 Task: Play an audio file in VLC and adjust the audio speed to 1.2x for slightly faster playback.
Action: Mouse moved to (94, 10)
Screenshot: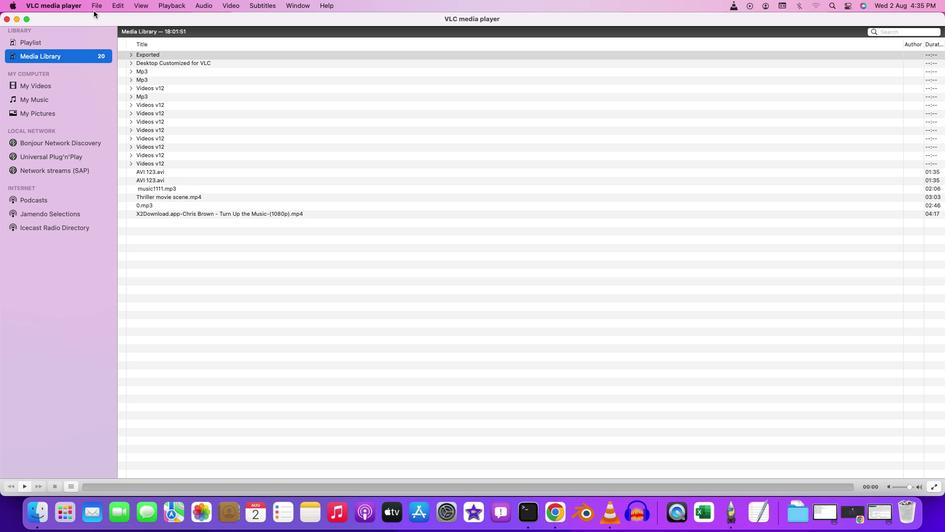
Action: Mouse pressed left at (94, 10)
Screenshot: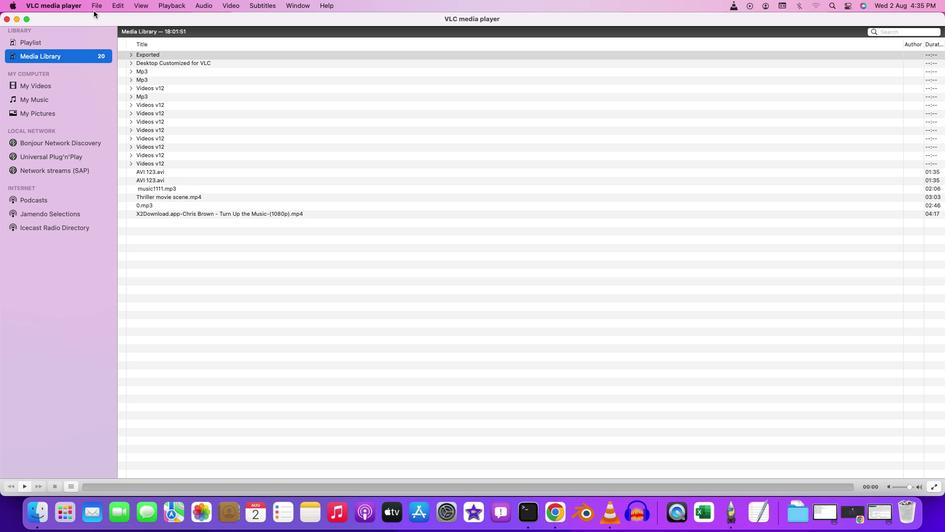 
Action: Mouse moved to (99, 15)
Screenshot: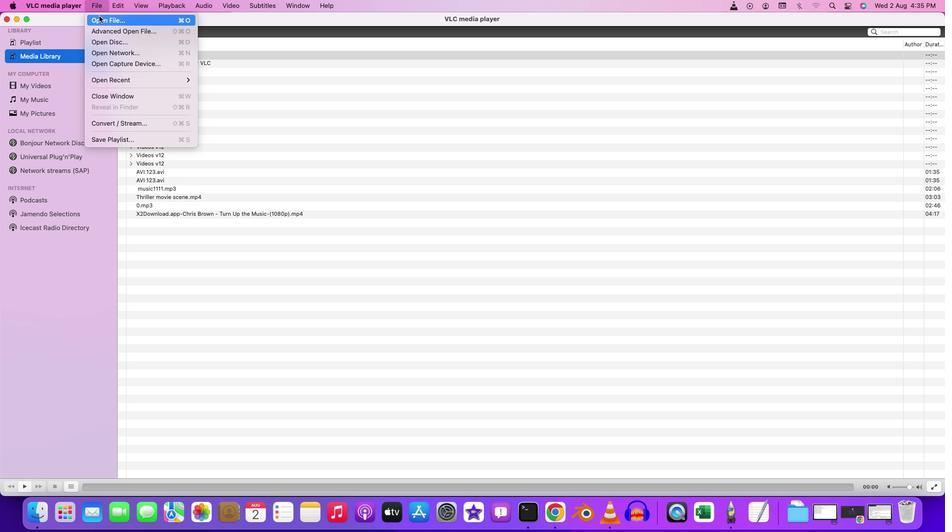 
Action: Mouse pressed left at (99, 15)
Screenshot: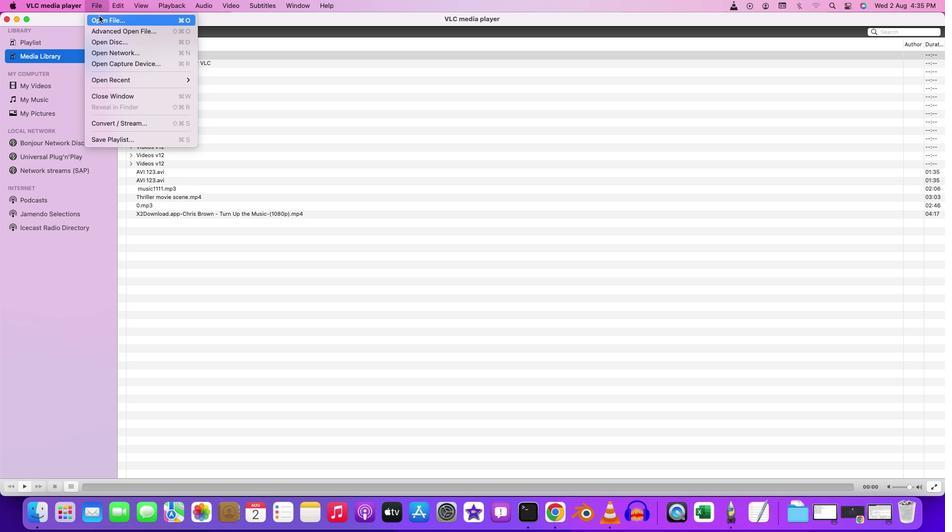 
Action: Mouse moved to (312, 126)
Screenshot: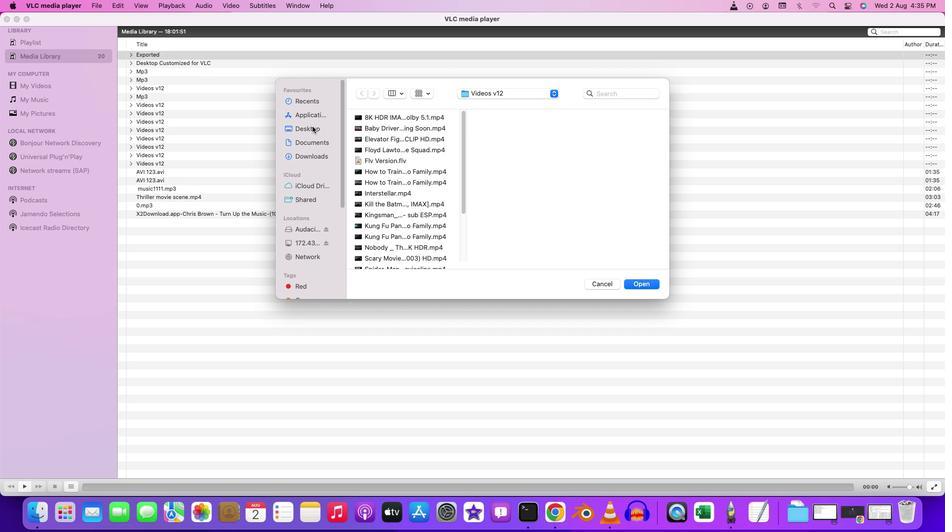 
Action: Mouse pressed left at (312, 126)
Screenshot: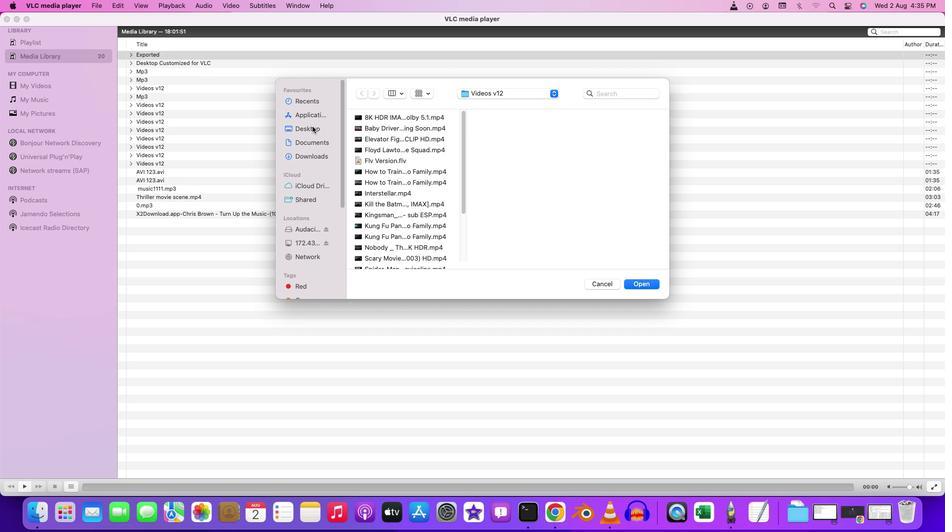 
Action: Mouse moved to (375, 172)
Screenshot: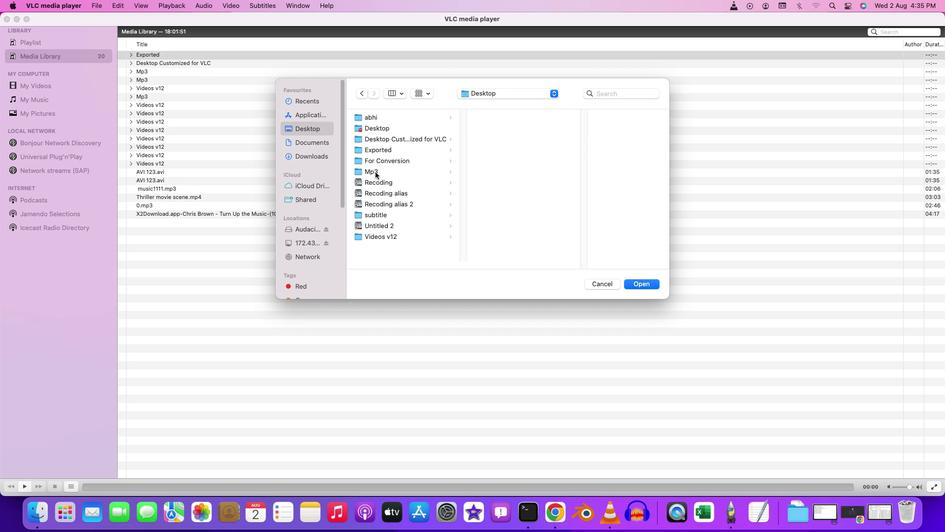 
Action: Mouse pressed left at (375, 172)
Screenshot: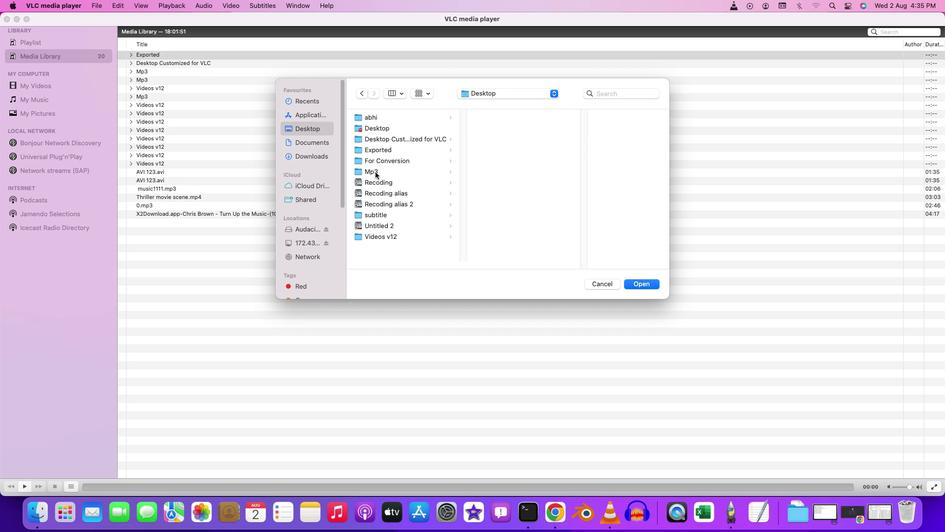 
Action: Mouse pressed left at (375, 172)
Screenshot: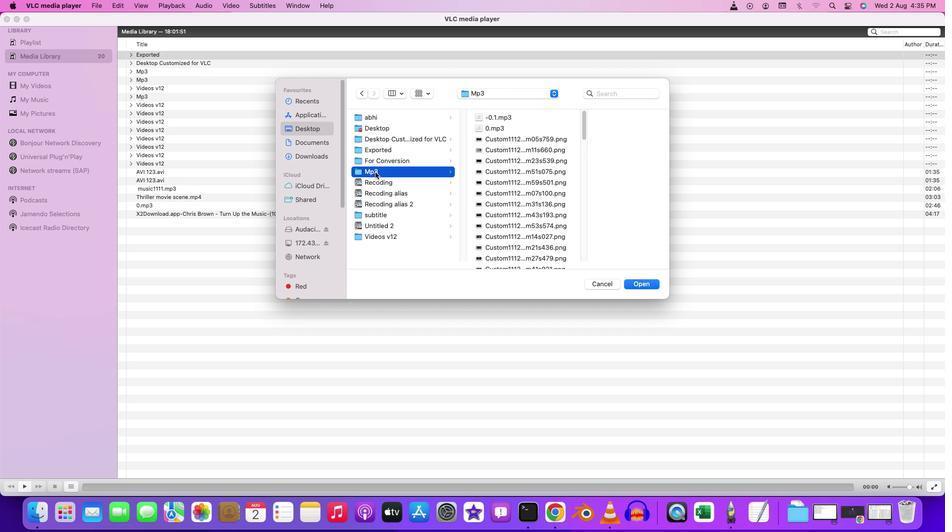 
Action: Mouse moved to (585, 133)
Screenshot: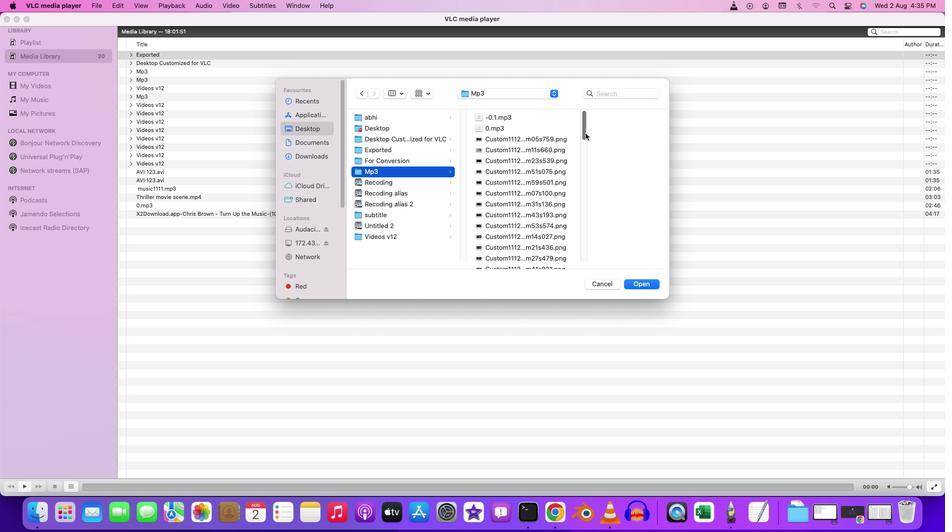 
Action: Mouse pressed left at (585, 133)
Screenshot: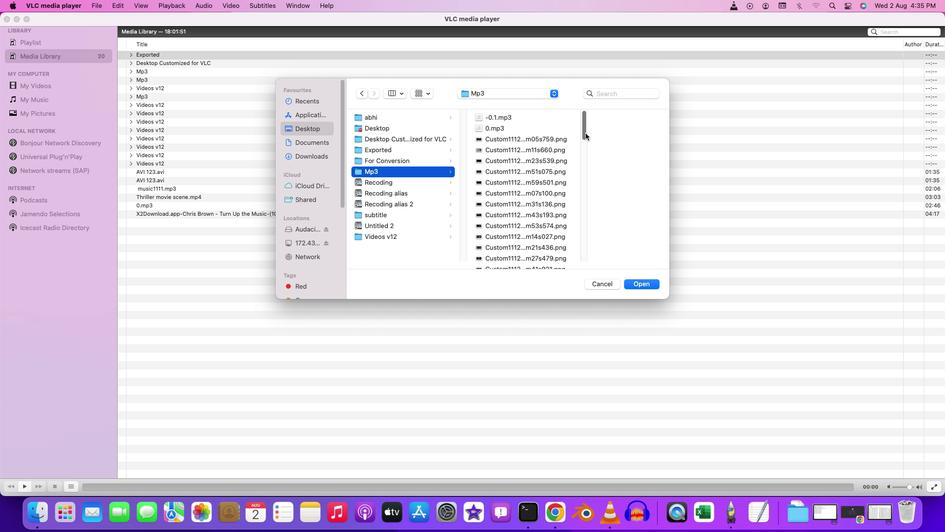 
Action: Mouse moved to (668, 229)
Screenshot: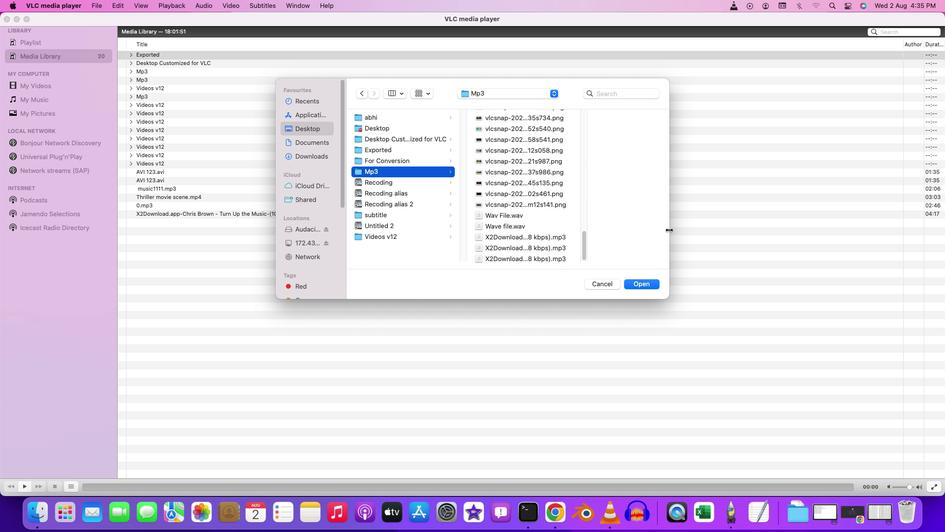 
Action: Mouse pressed left at (668, 229)
Screenshot: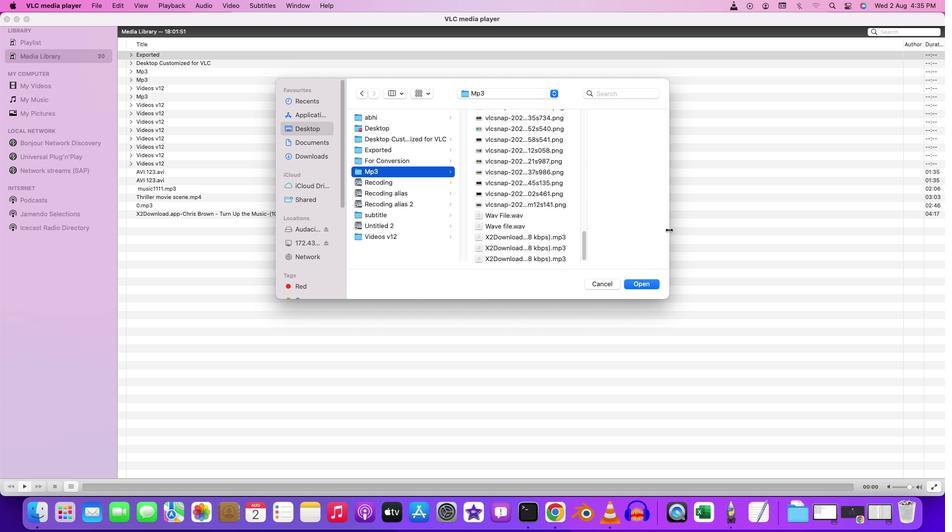 
Action: Mouse moved to (551, 236)
Screenshot: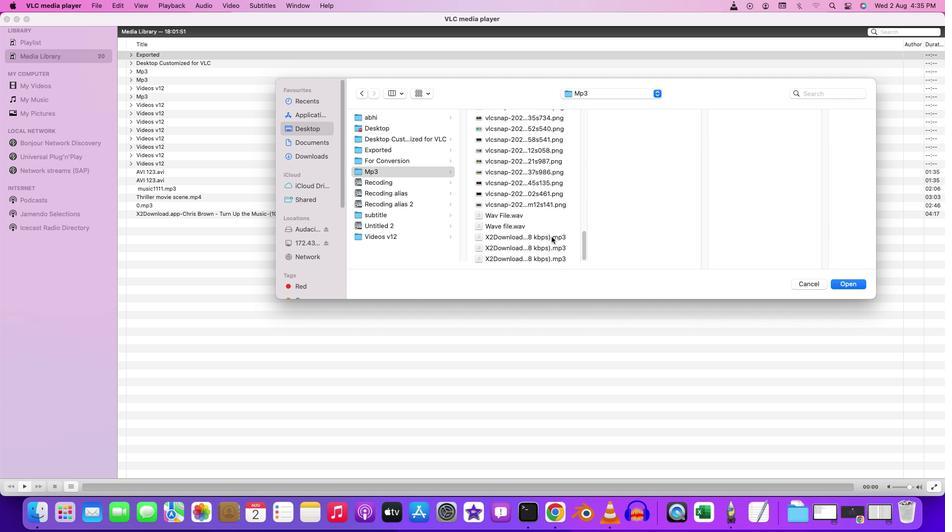 
Action: Mouse pressed left at (551, 236)
Screenshot: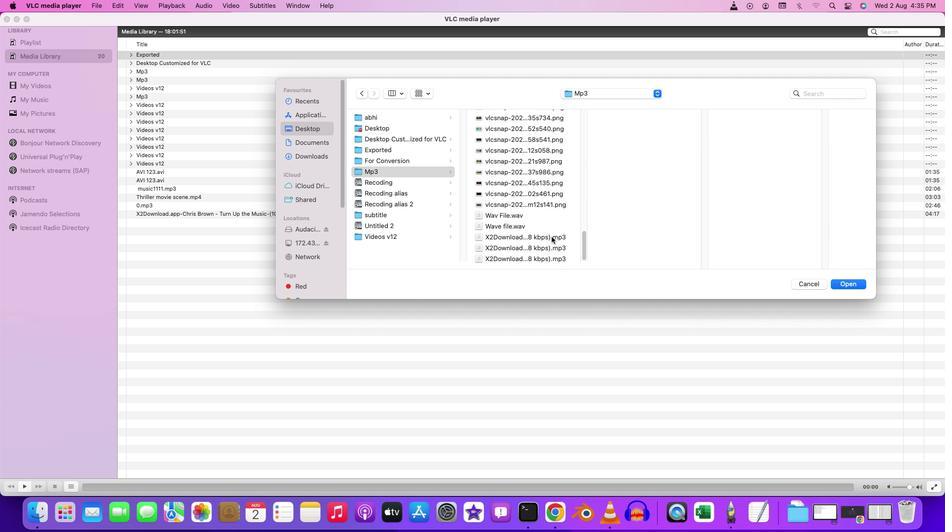 
Action: Mouse moved to (852, 289)
Screenshot: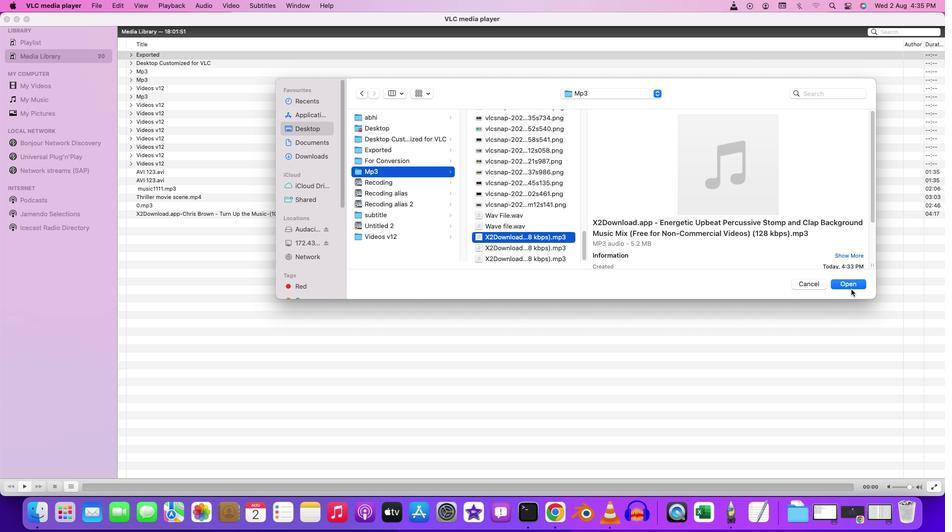 
Action: Mouse pressed left at (852, 289)
Screenshot: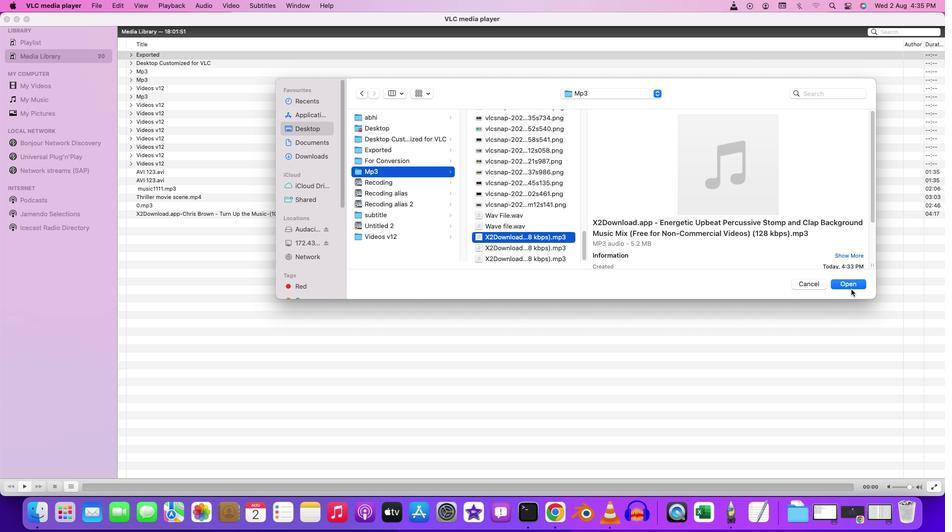 
Action: Mouse moved to (851, 281)
Screenshot: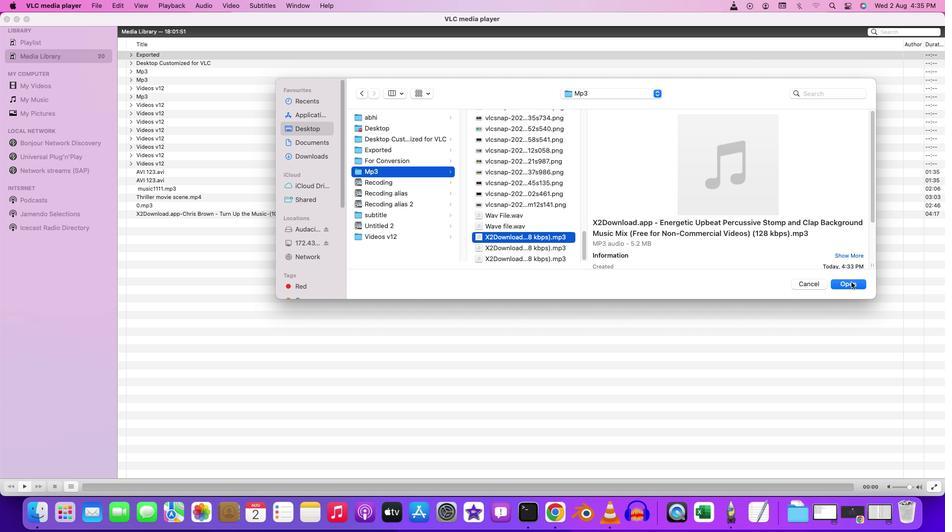 
Action: Mouse pressed left at (851, 281)
Screenshot: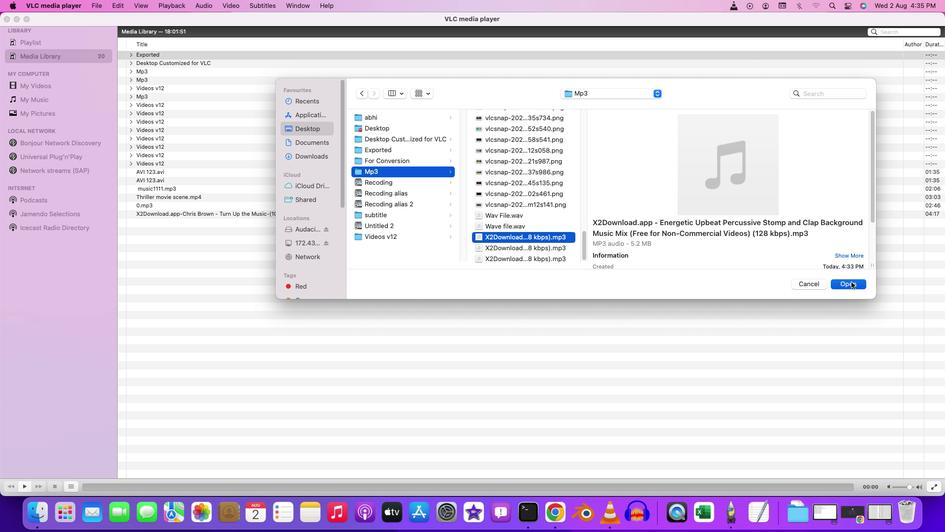 
Action: Mouse moved to (421, 282)
Screenshot: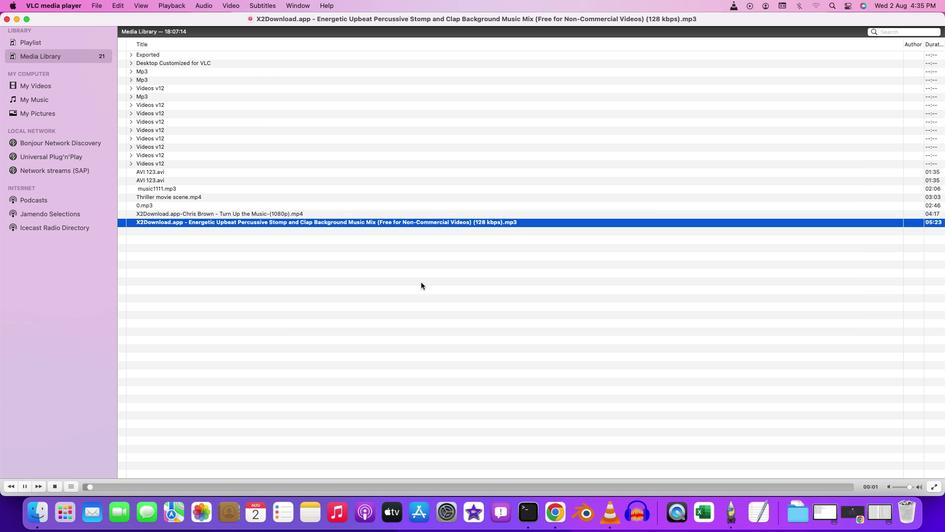 
Action: Mouse pressed left at (421, 282)
Screenshot: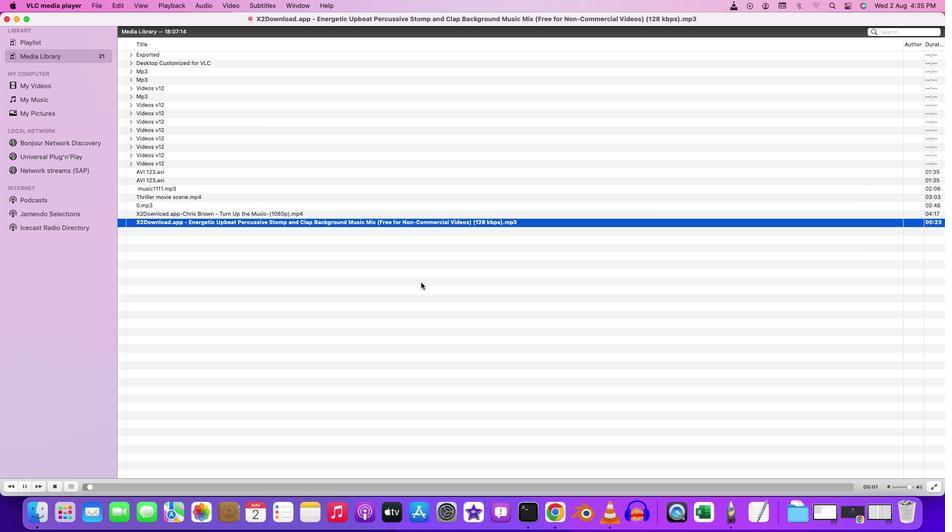
Action: Mouse moved to (325, 223)
Screenshot: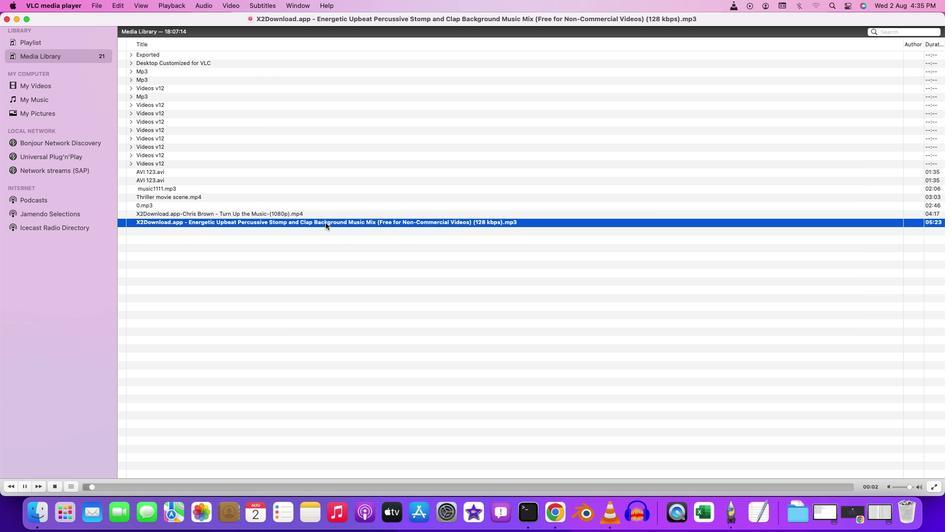 
Action: Mouse pressed left at (325, 223)
Screenshot: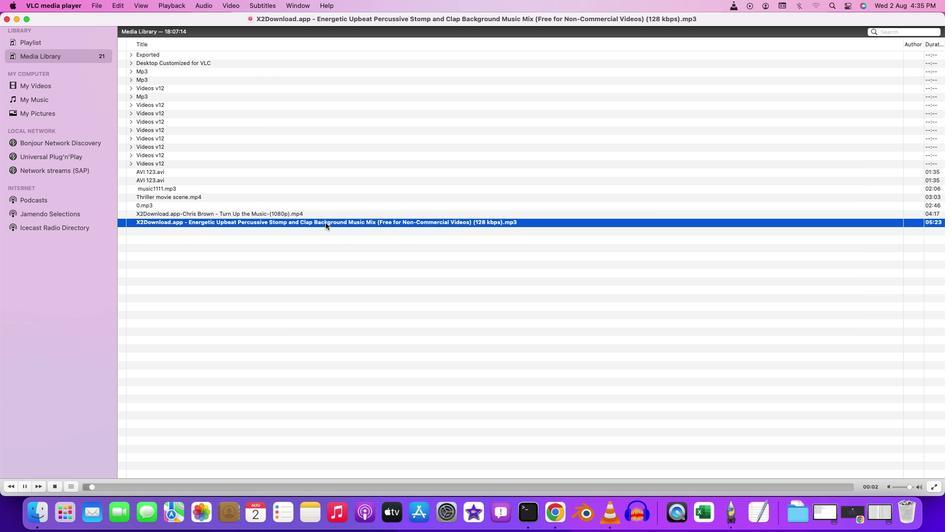 
Action: Mouse pressed left at (325, 223)
Screenshot: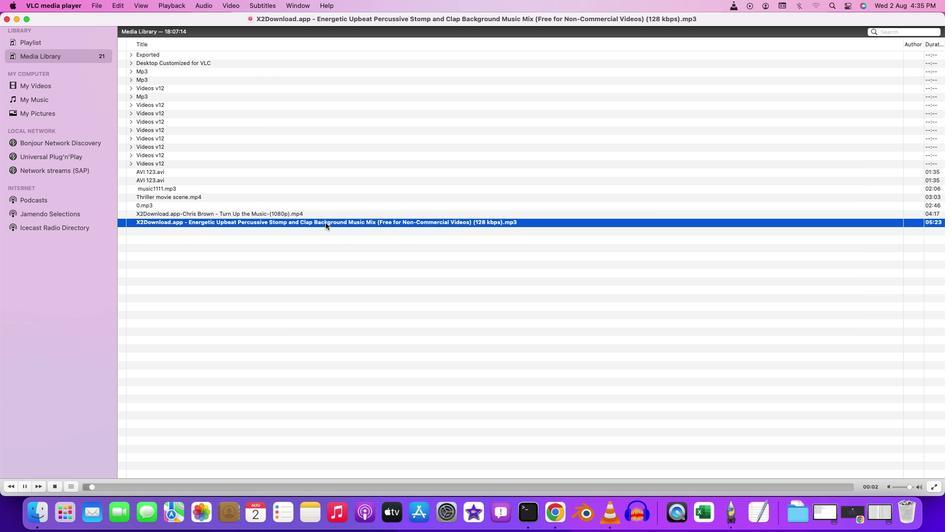 
Action: Mouse moved to (301, 355)
Screenshot: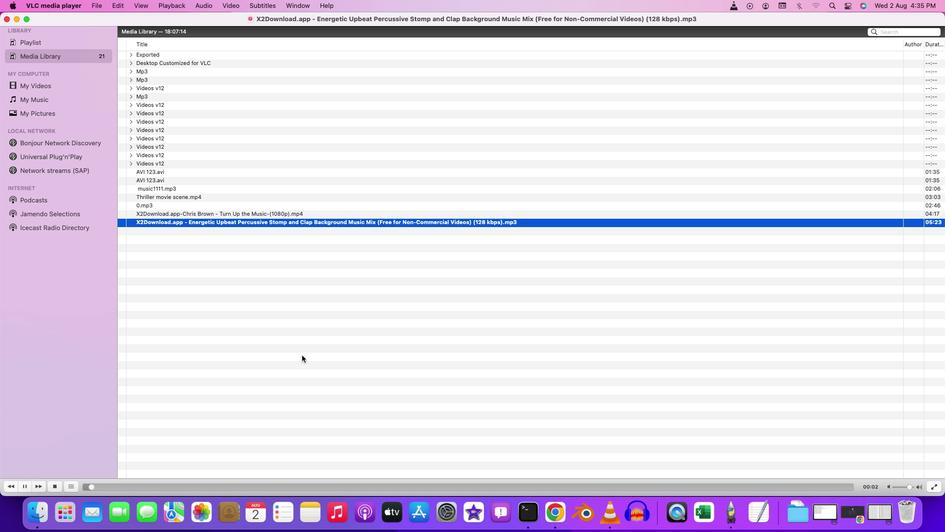 
Action: Mouse pressed left at (301, 355)
Screenshot: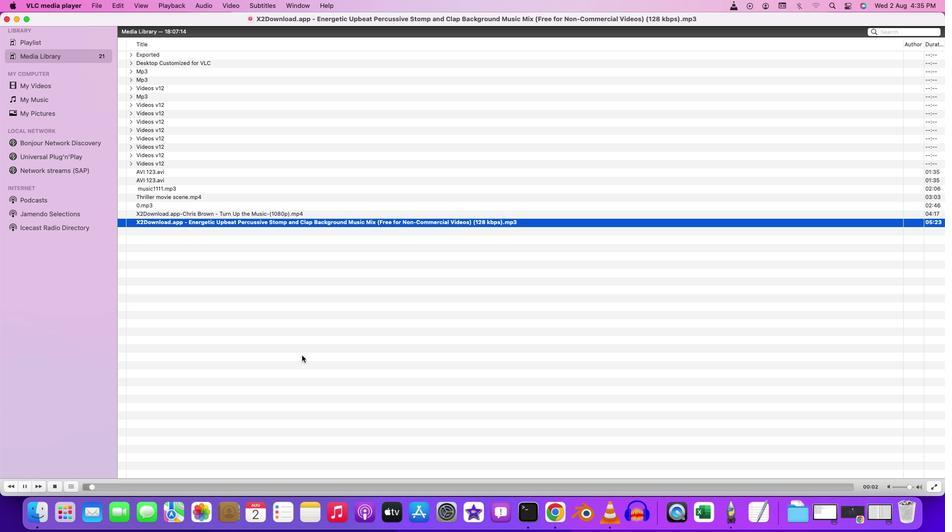 
Action: Mouse moved to (177, 5)
Screenshot: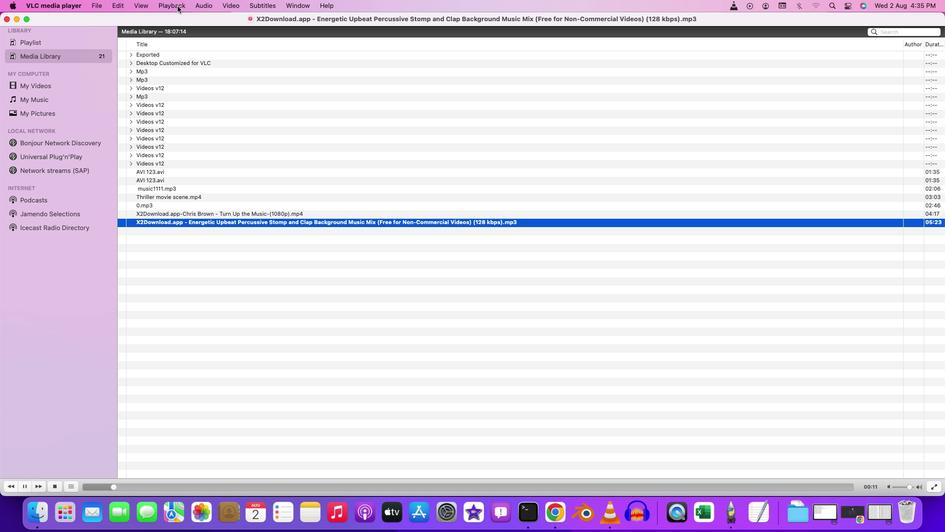 
Action: Mouse pressed left at (177, 5)
Screenshot: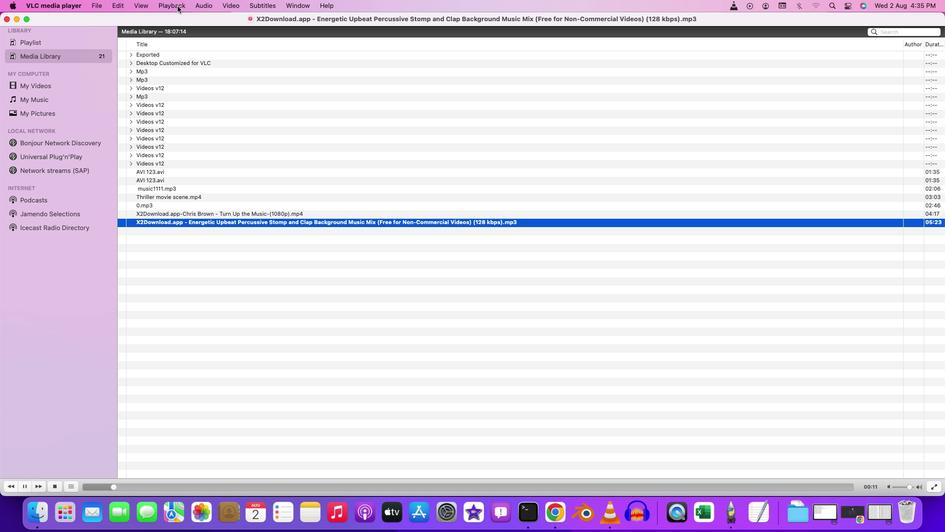 
Action: Mouse moved to (229, 66)
Screenshot: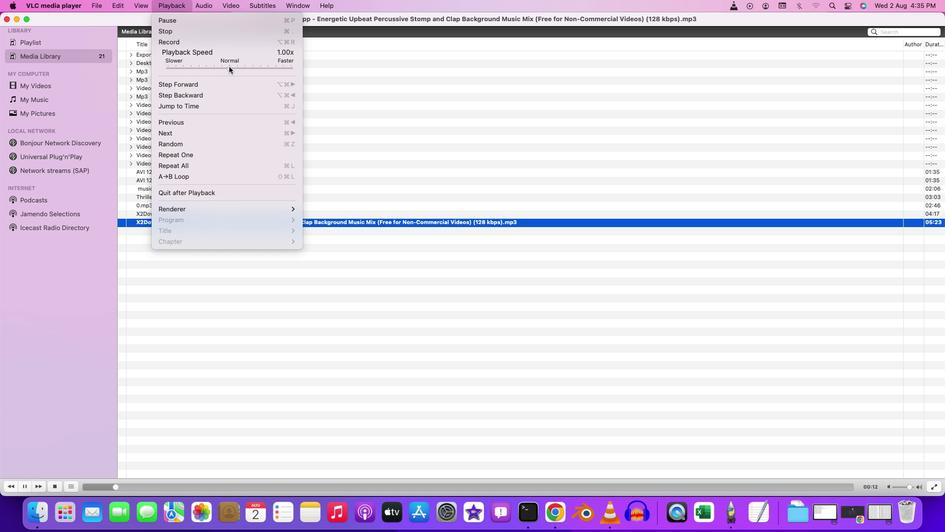 
Action: Mouse pressed left at (229, 66)
Screenshot: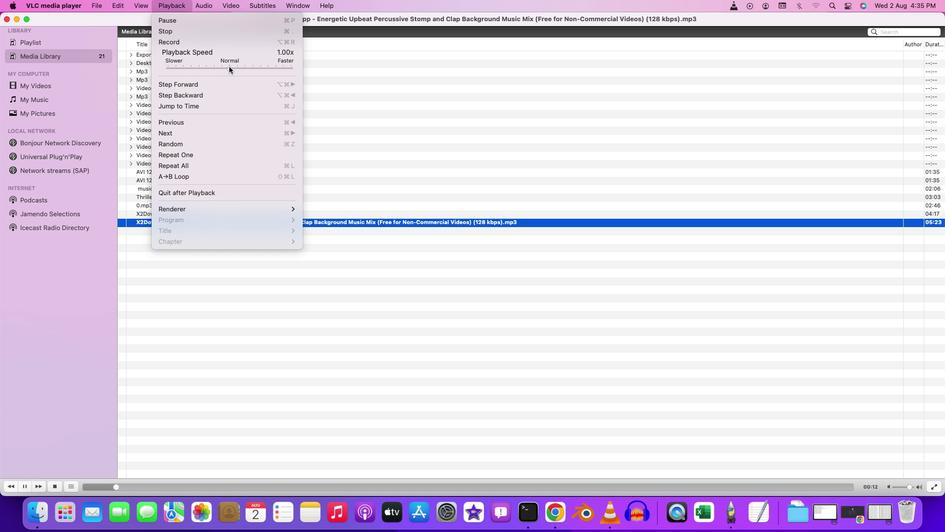 
Action: Mouse moved to (459, 347)
Screenshot: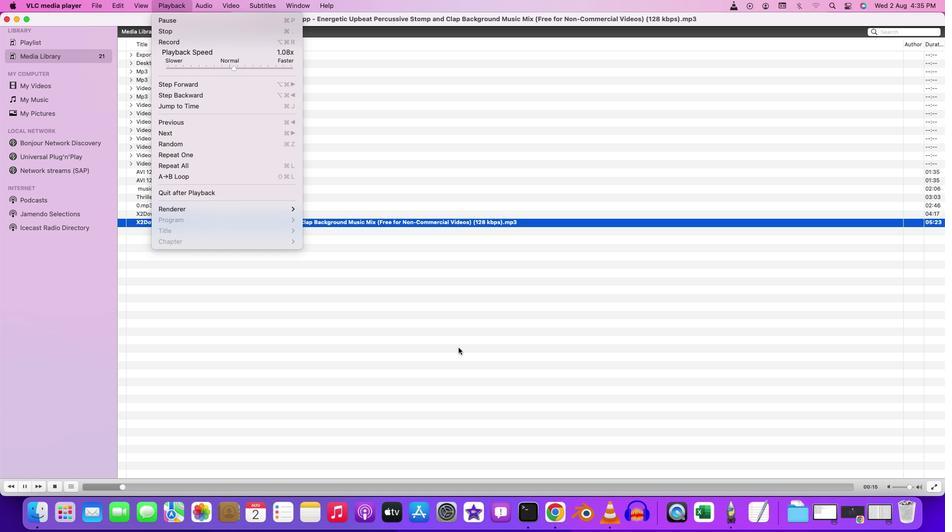 
Action: Mouse pressed left at (459, 347)
Screenshot: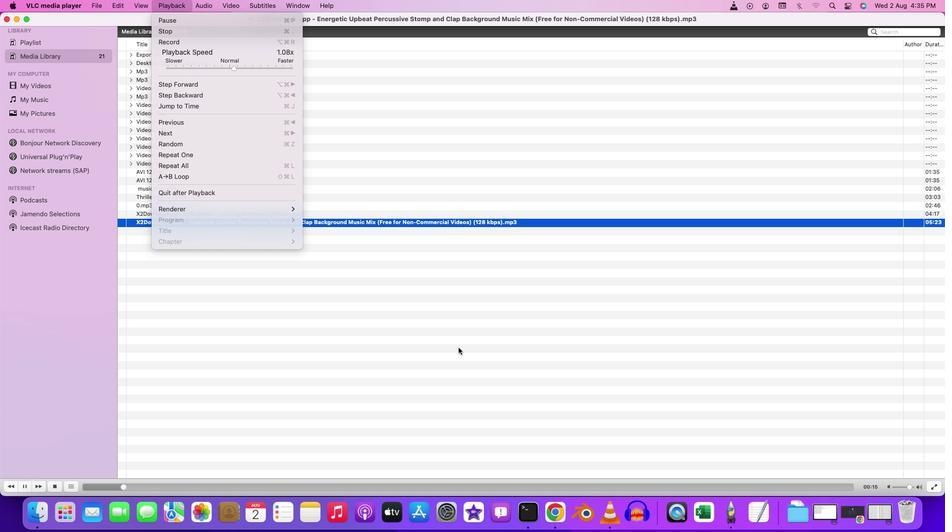 
Action: Mouse moved to (164, 4)
Screenshot: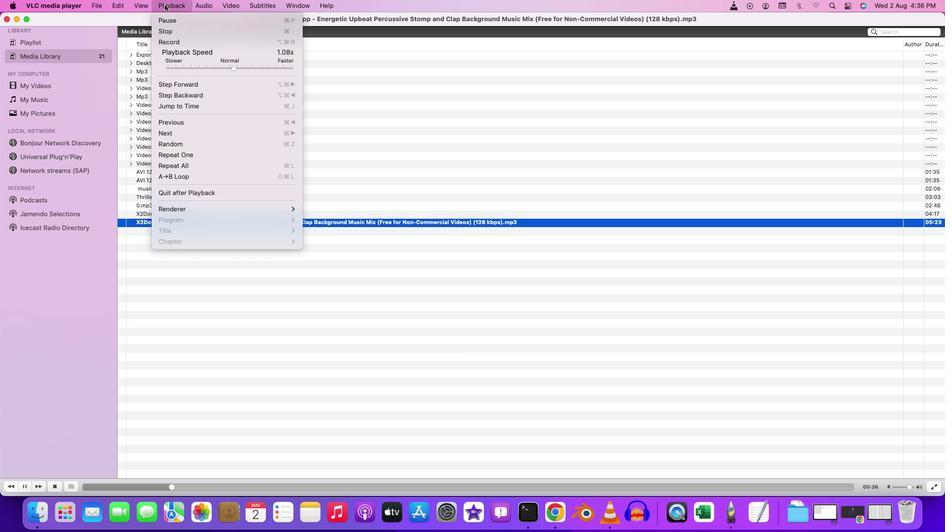 
Action: Mouse pressed left at (164, 4)
Screenshot: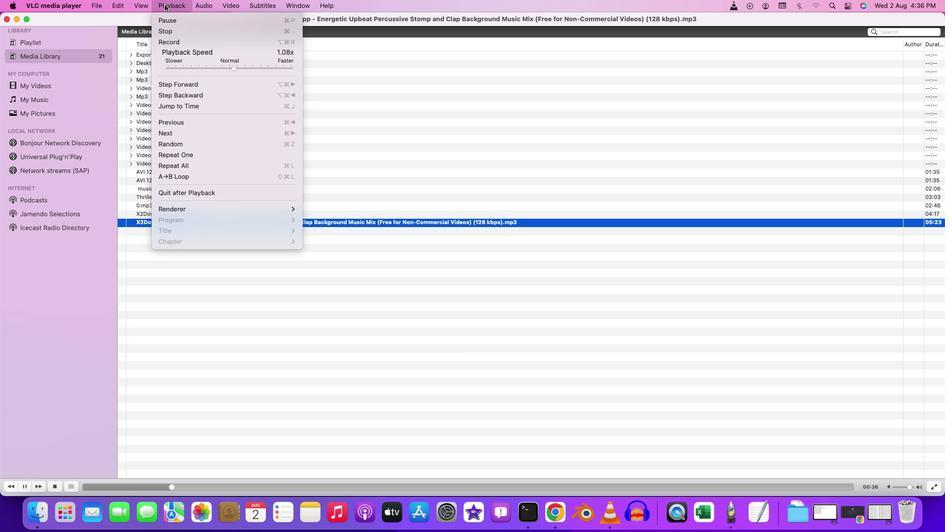 
Action: Mouse moved to (235, 68)
Screenshot: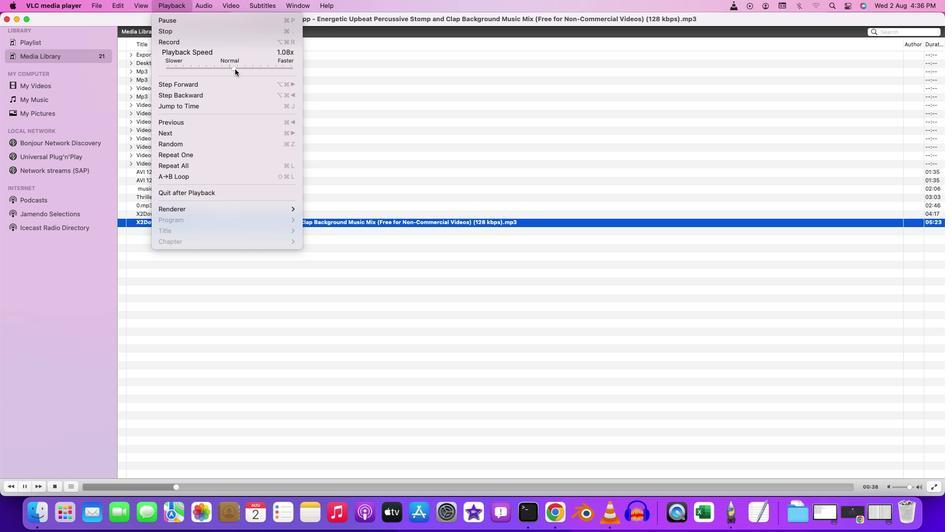 
Action: Mouse pressed left at (235, 68)
Screenshot: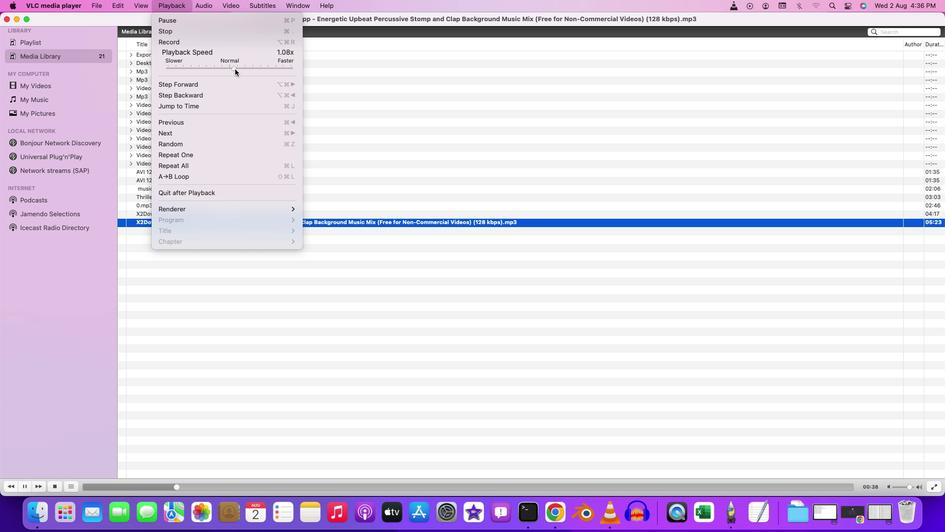 
Action: Mouse moved to (239, 66)
Screenshot: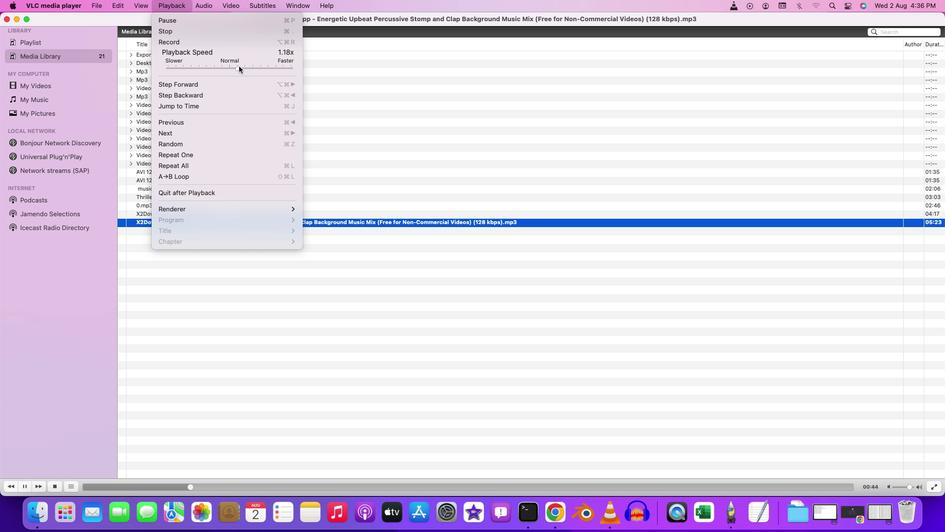 
Action: Mouse pressed left at (239, 66)
Screenshot: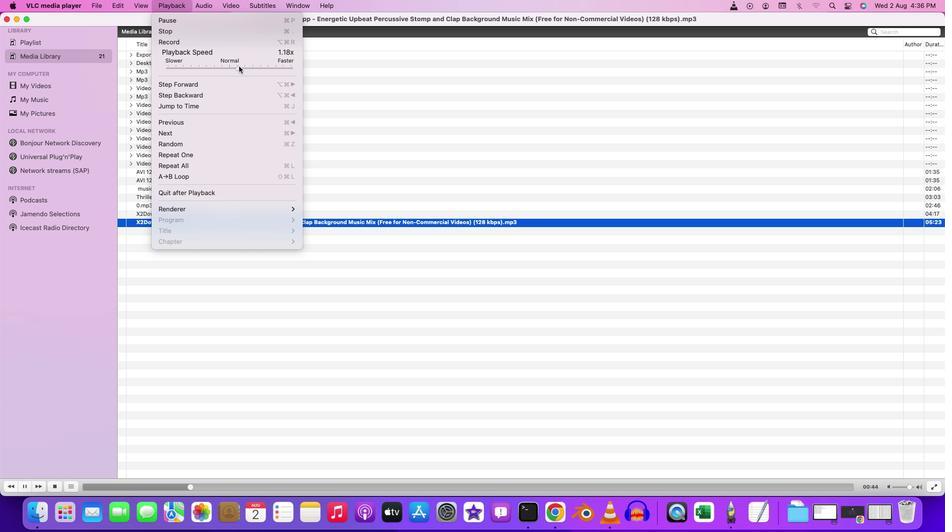 
Action: Mouse moved to (240, 66)
Screenshot: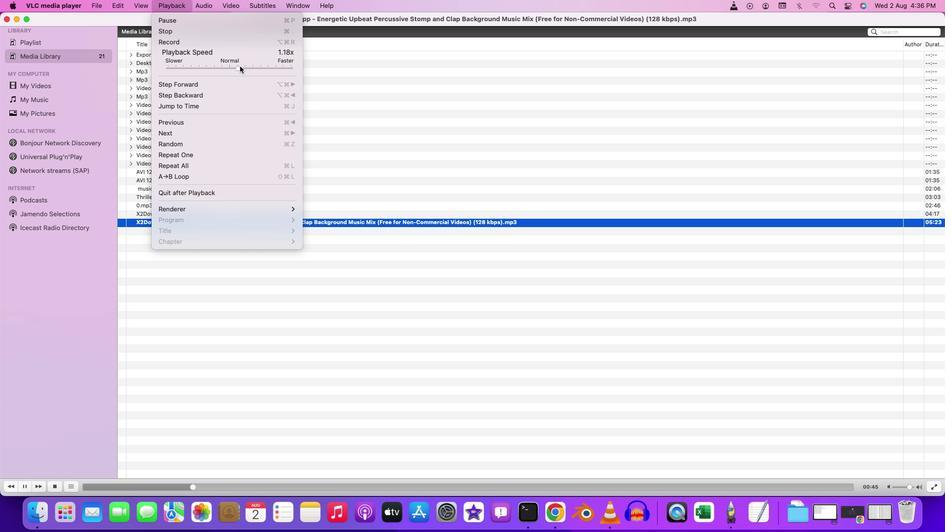 
Action: Mouse pressed left at (240, 66)
Screenshot: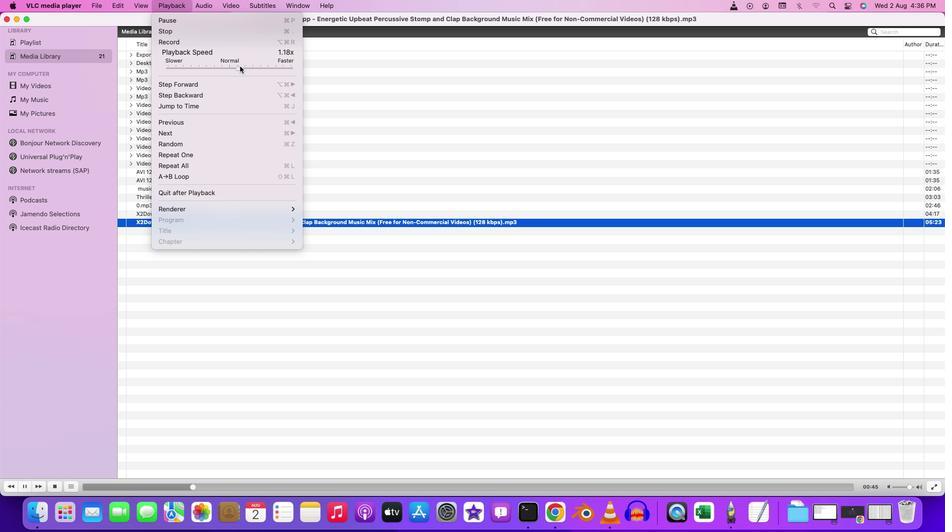 
Action: Mouse pressed left at (240, 66)
Screenshot: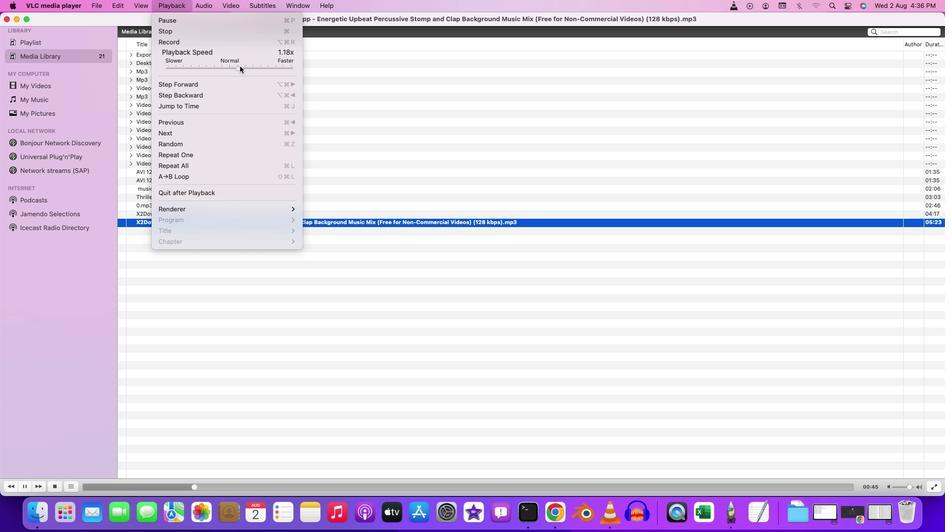 
Action: Mouse moved to (281, 57)
Screenshot: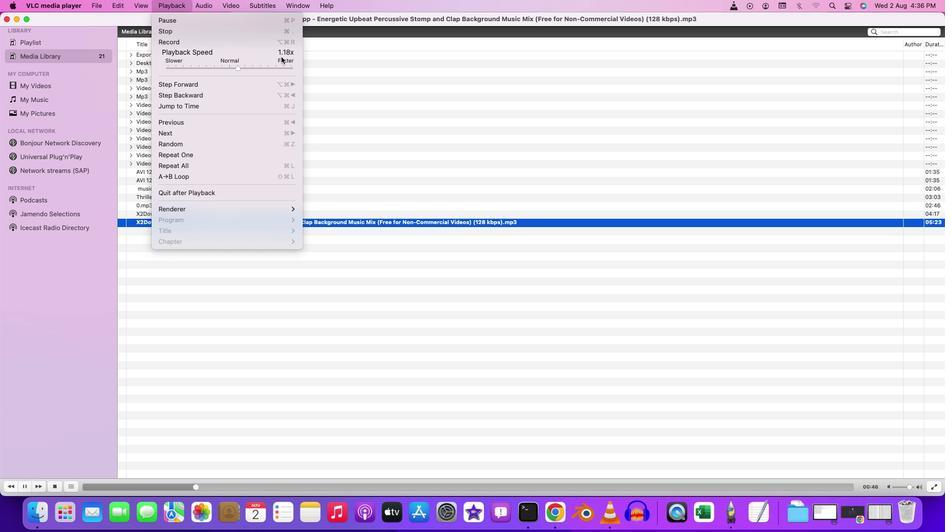 
Action: Mouse pressed left at (281, 57)
Screenshot: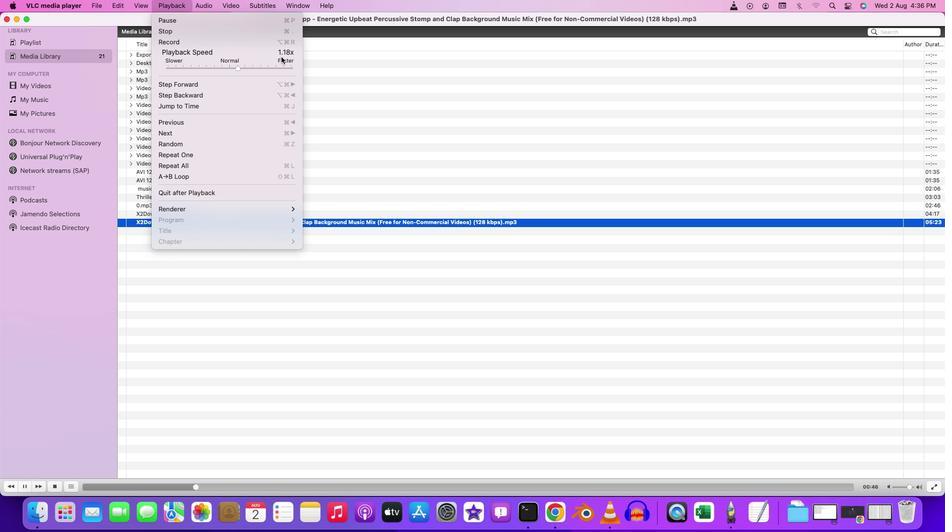 
Action: Mouse moved to (285, 52)
Screenshot: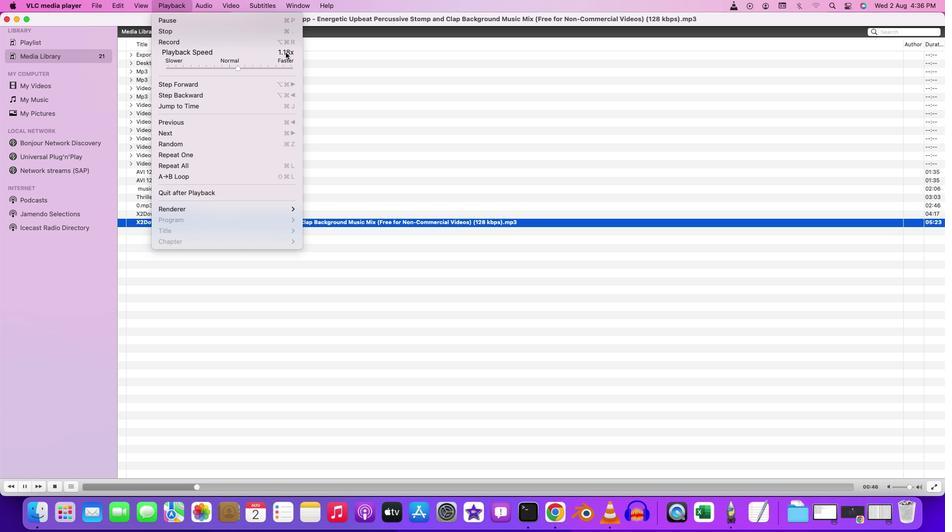 
Action: Mouse pressed left at (285, 52)
Screenshot: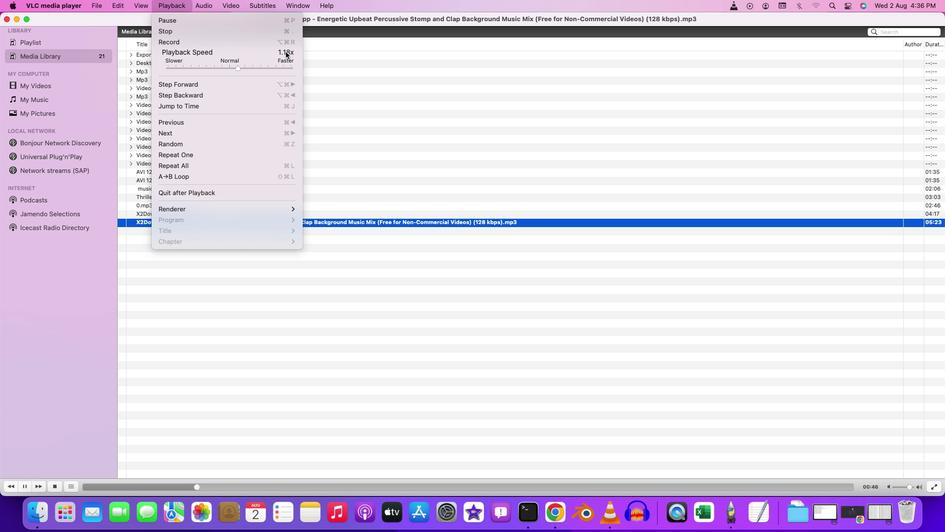 
Action: Mouse moved to (371, 262)
Screenshot: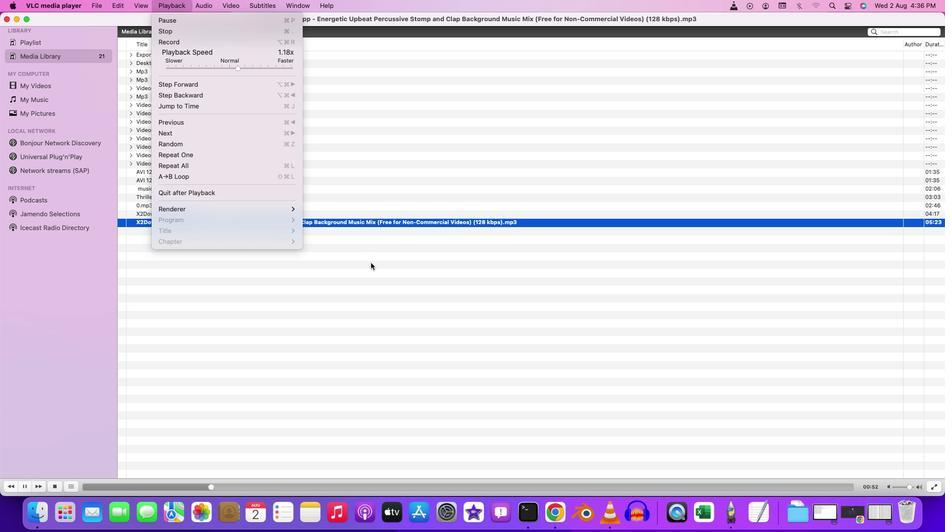 
Action: Mouse pressed left at (371, 262)
Screenshot: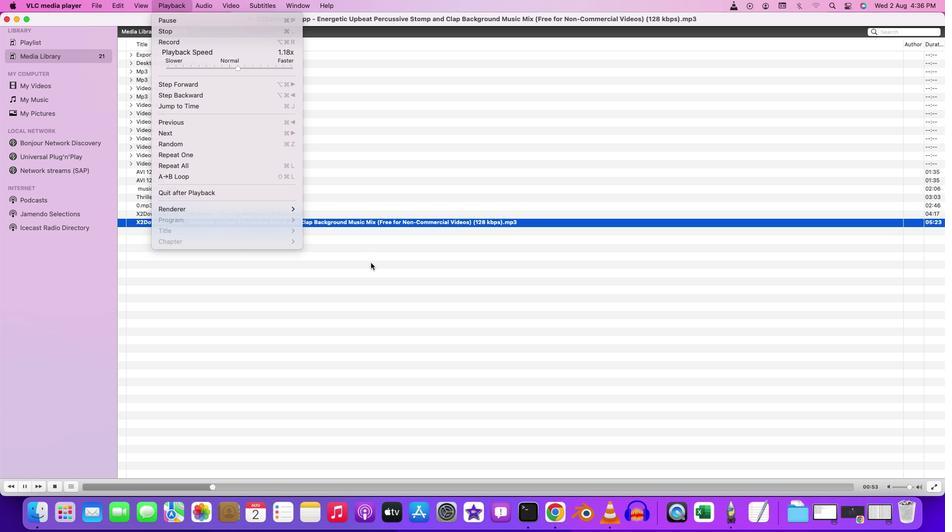 
Action: Mouse moved to (266, 486)
Screenshot: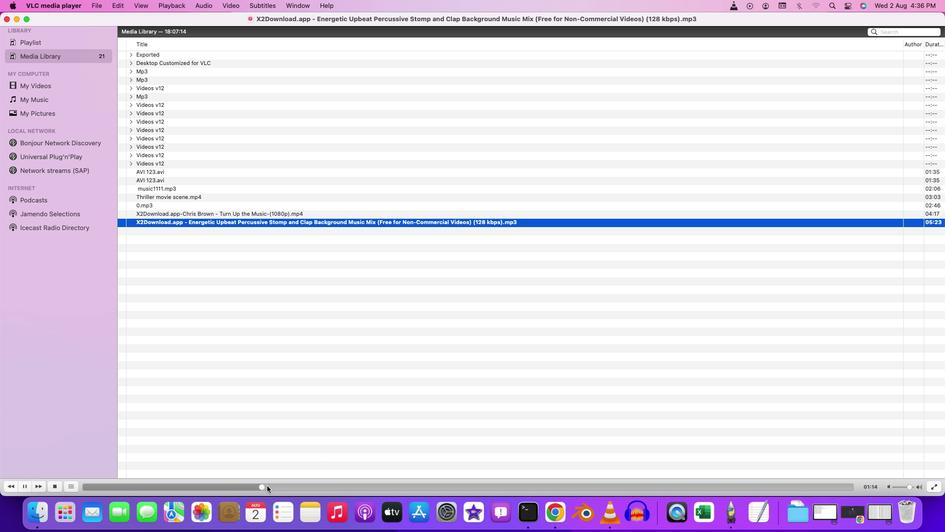 
Action: Mouse pressed left at (266, 486)
Screenshot: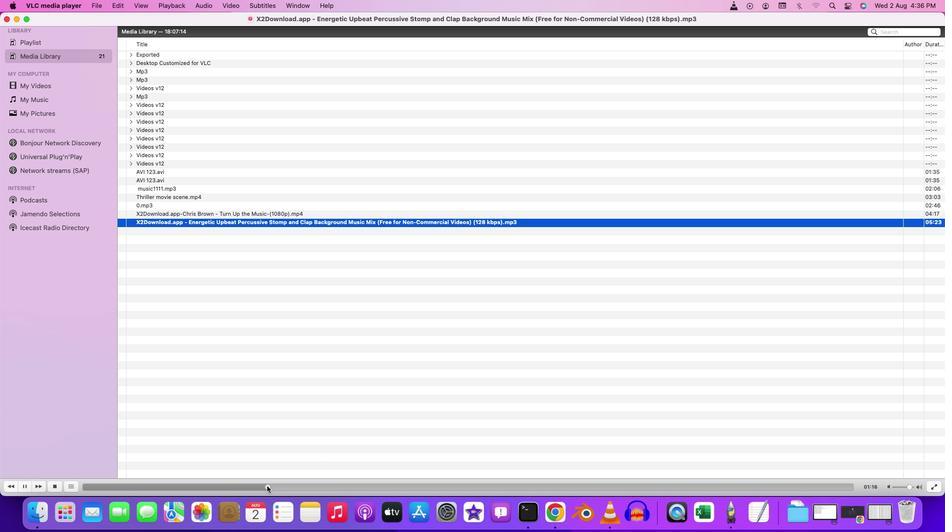 
Action: Mouse moved to (172, 1)
Screenshot: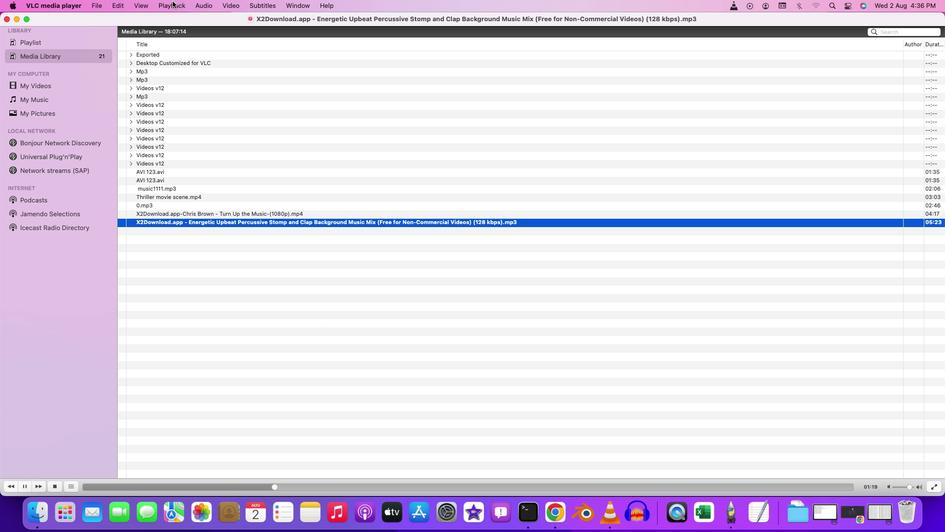 
Action: Mouse pressed left at (172, 1)
Screenshot: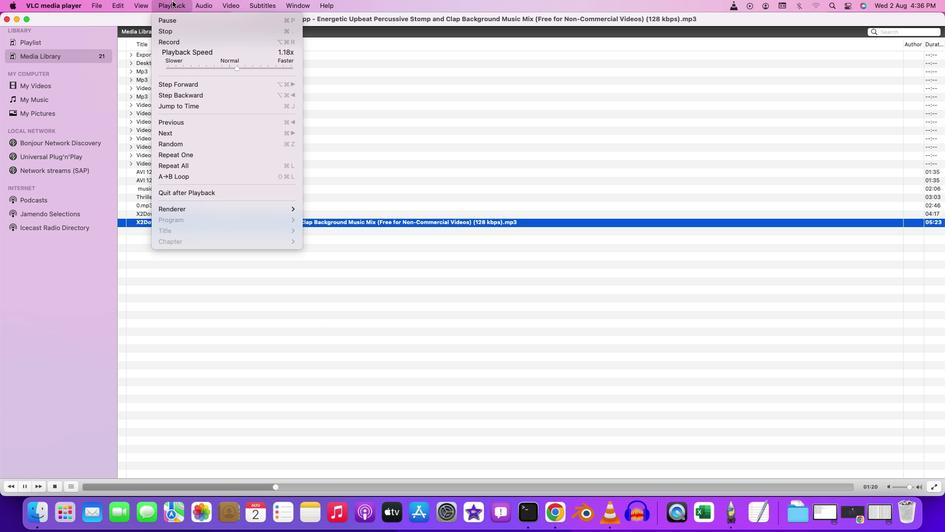 
Action: Mouse moved to (237, 67)
Screenshot: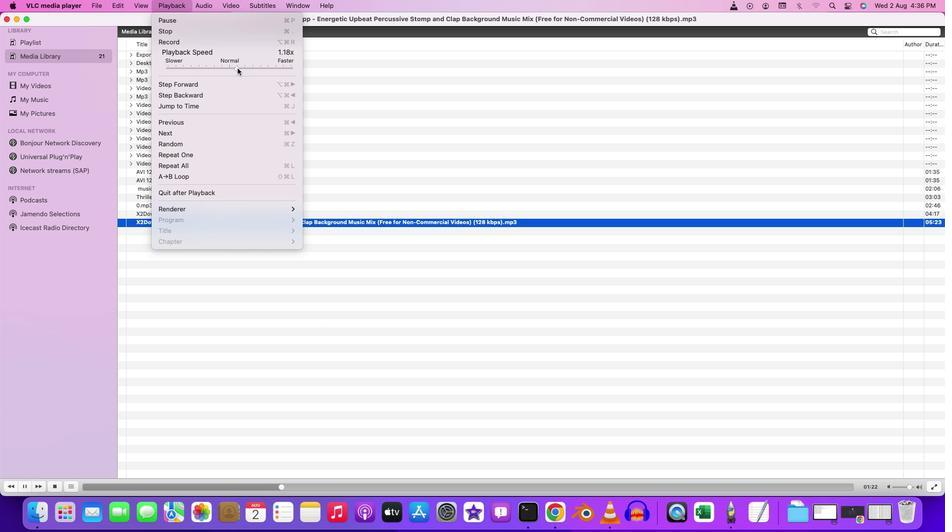 
Action: Mouse pressed left at (237, 67)
Screenshot: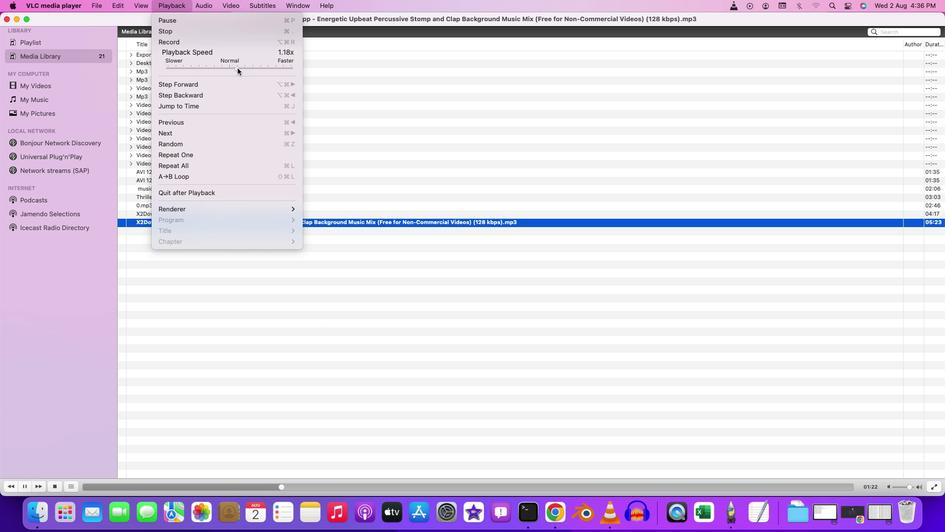 
Action: Mouse moved to (482, 182)
Screenshot: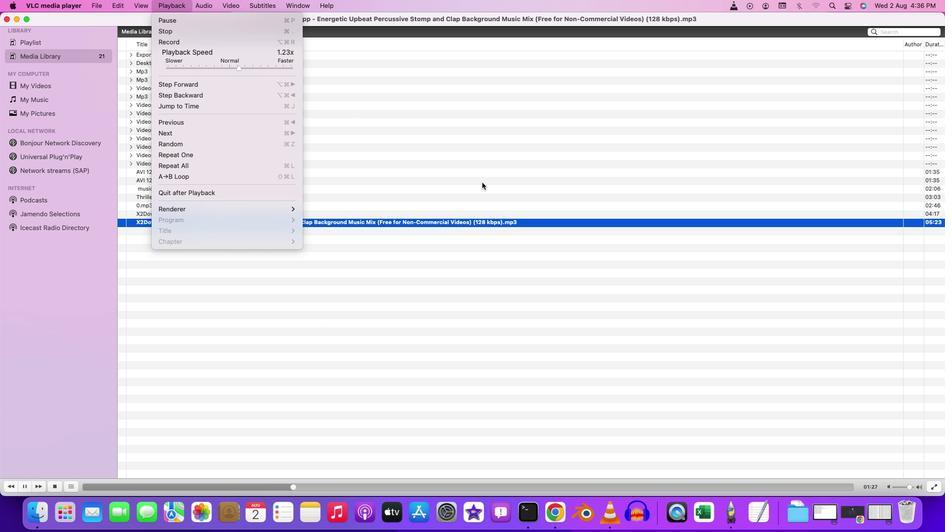 
Action: Mouse pressed left at (482, 182)
Screenshot: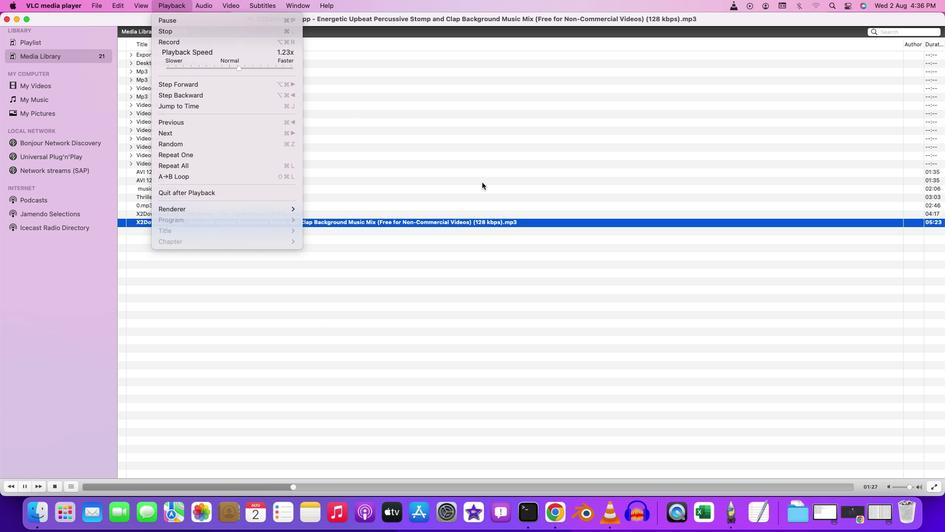 
Action: Mouse moved to (447, 488)
Screenshot: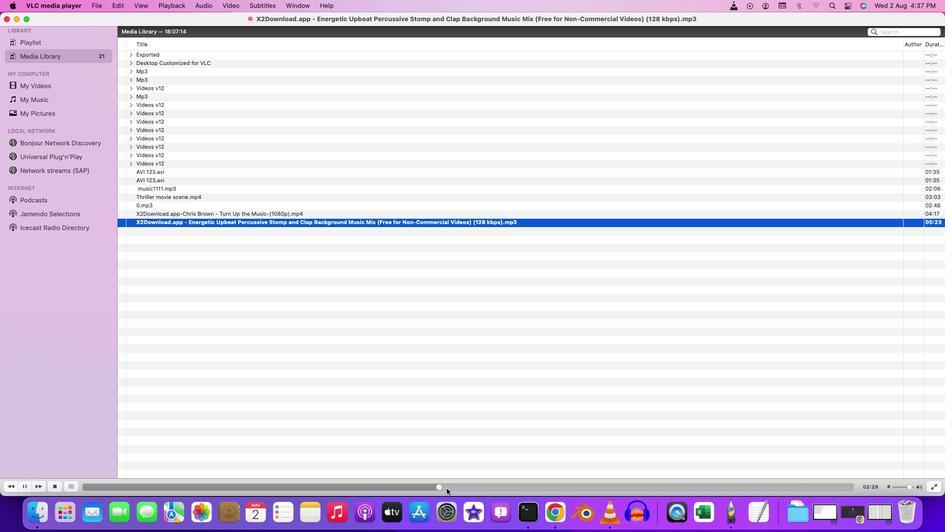 
Action: Mouse pressed left at (447, 488)
Screenshot: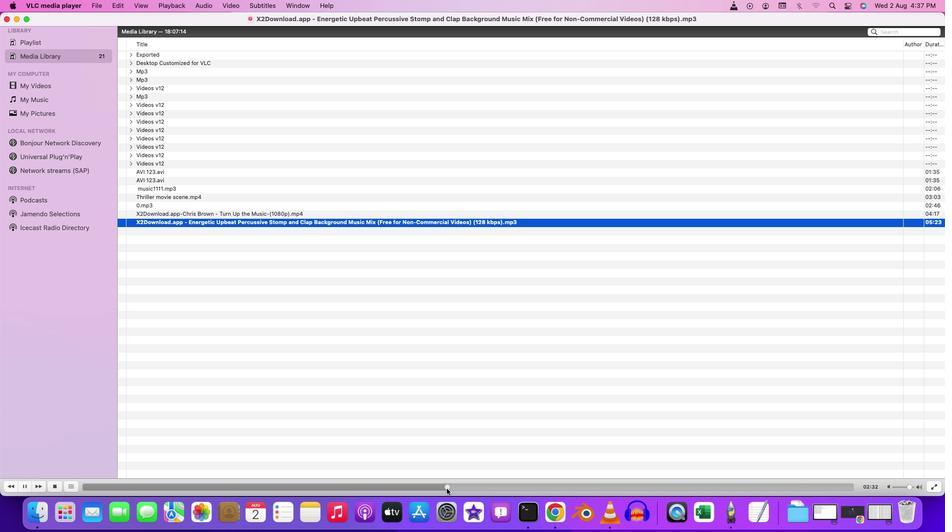 
Action: Mouse moved to (170, 6)
Screenshot: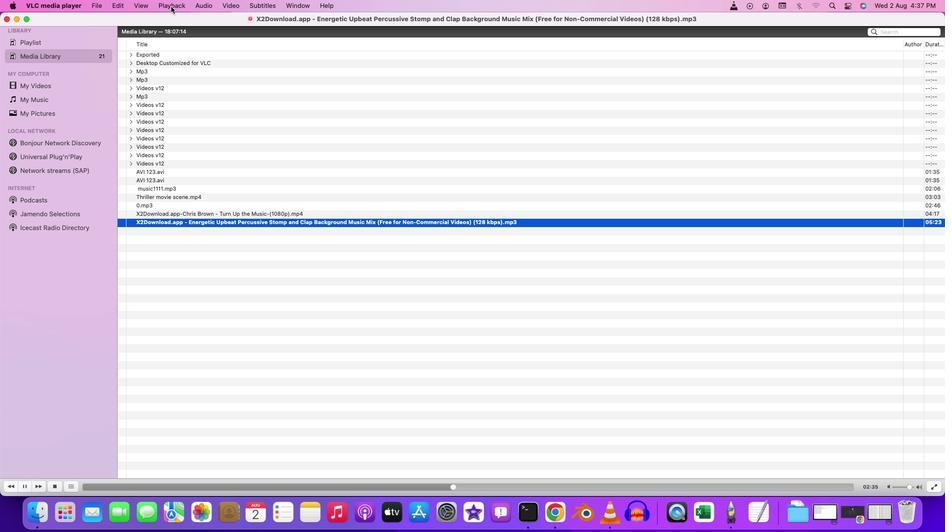 
Action: Mouse pressed left at (170, 6)
Screenshot: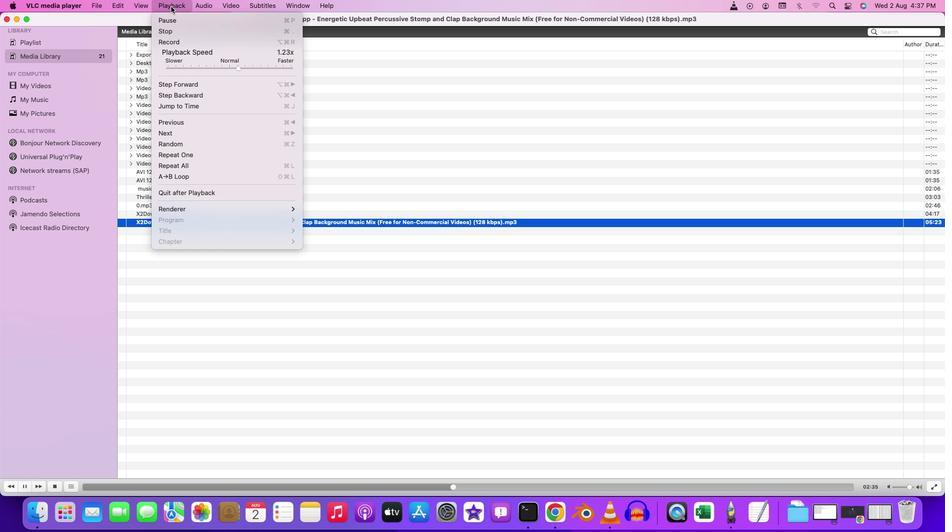 
Action: Mouse moved to (238, 67)
Screenshot: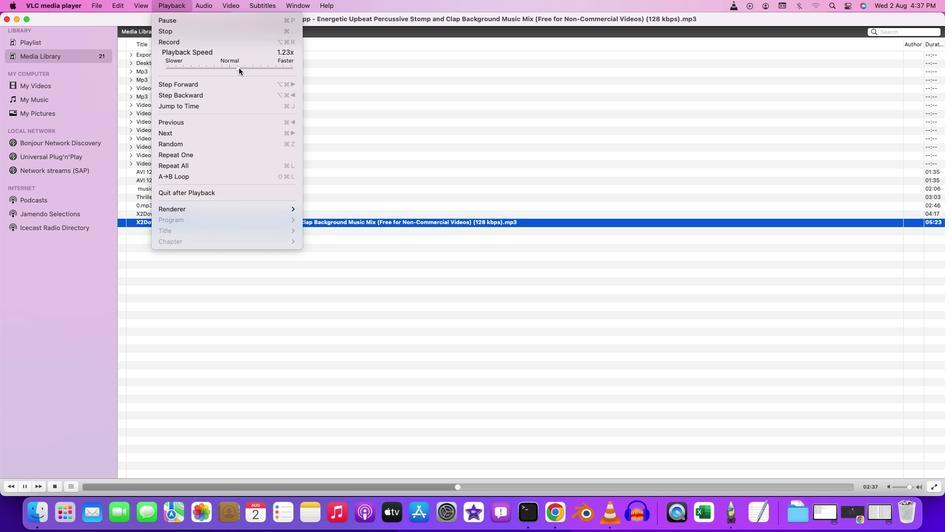 
Action: Mouse pressed left at (238, 67)
Screenshot: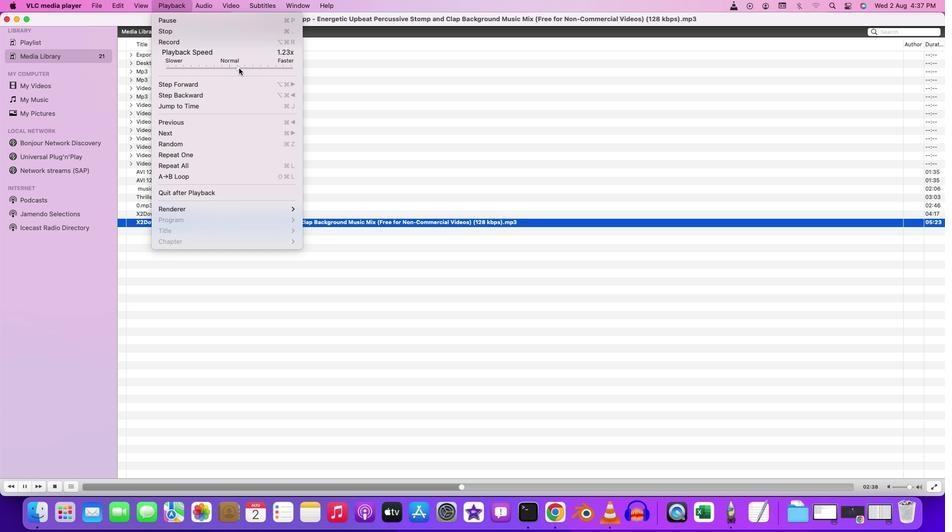 
Action: Mouse moved to (370, 125)
Screenshot: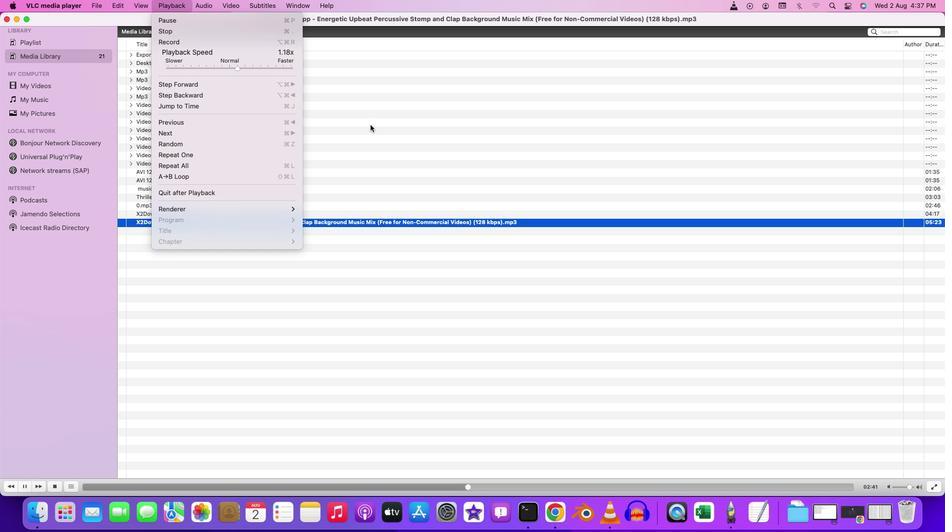 
Action: Mouse pressed left at (370, 125)
Screenshot: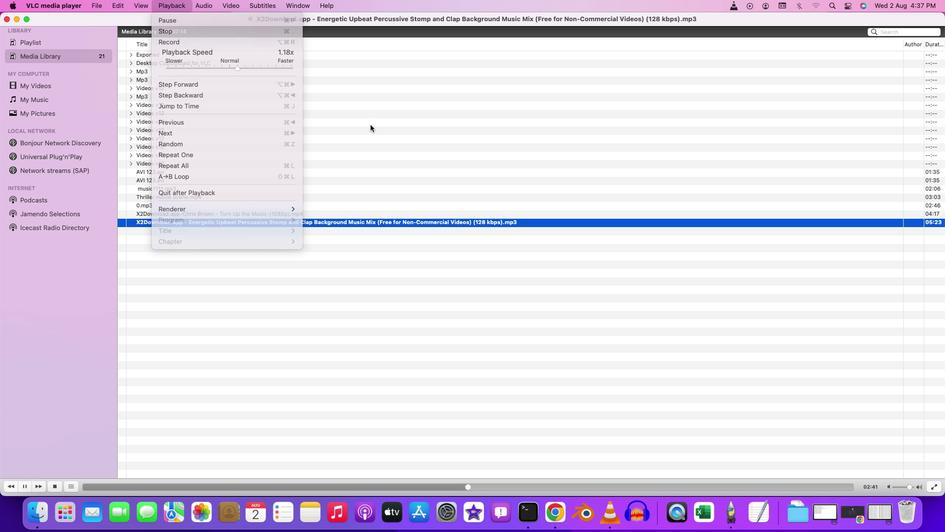 
Action: Mouse moved to (170, 2)
Screenshot: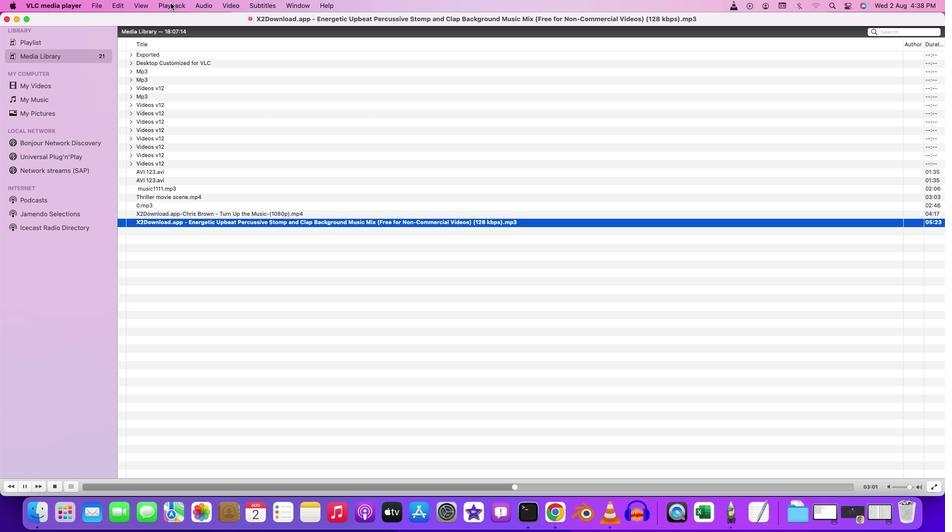 
Action: Mouse pressed left at (170, 2)
Screenshot: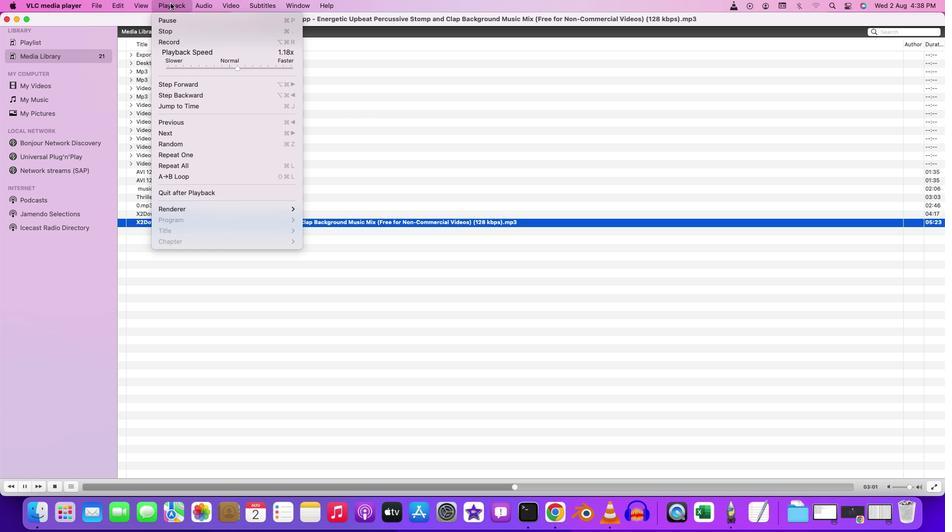 
Action: Mouse moved to (238, 67)
Screenshot: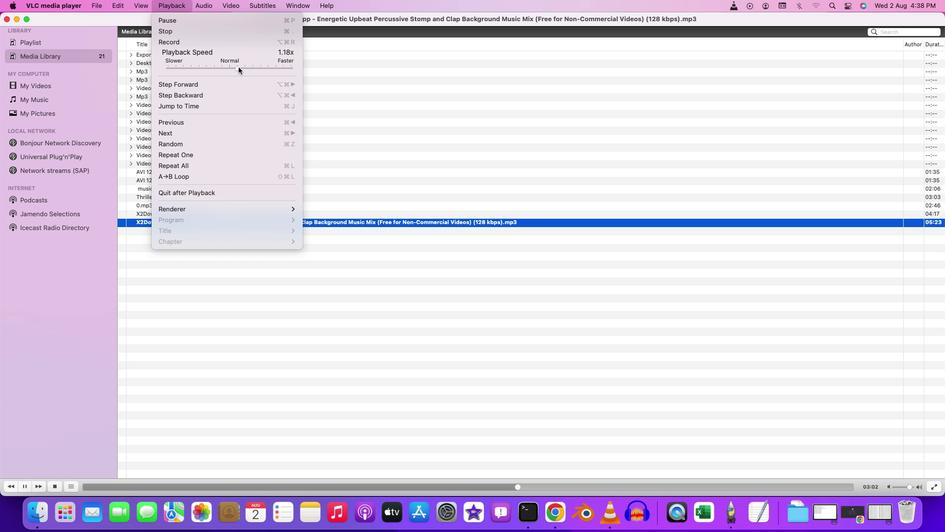 
Action: Mouse pressed left at (238, 67)
Screenshot: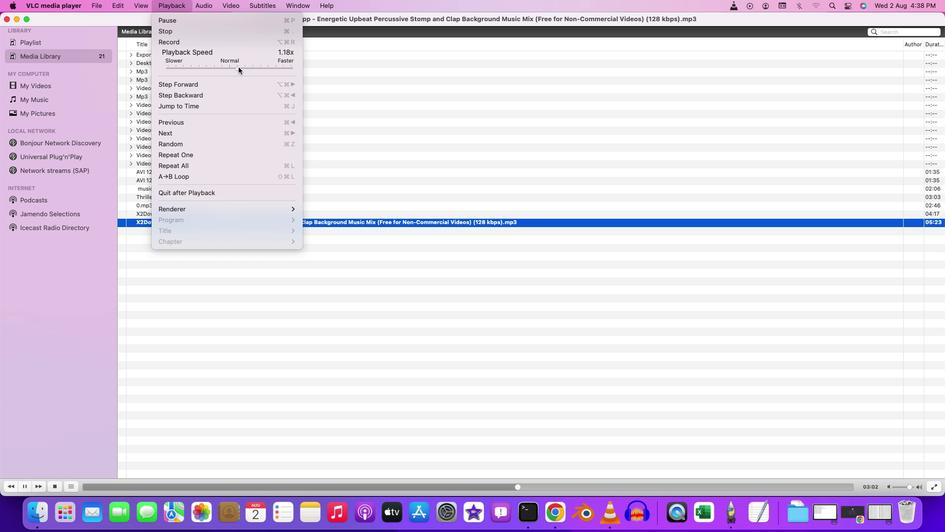
Action: Mouse moved to (444, 390)
Screenshot: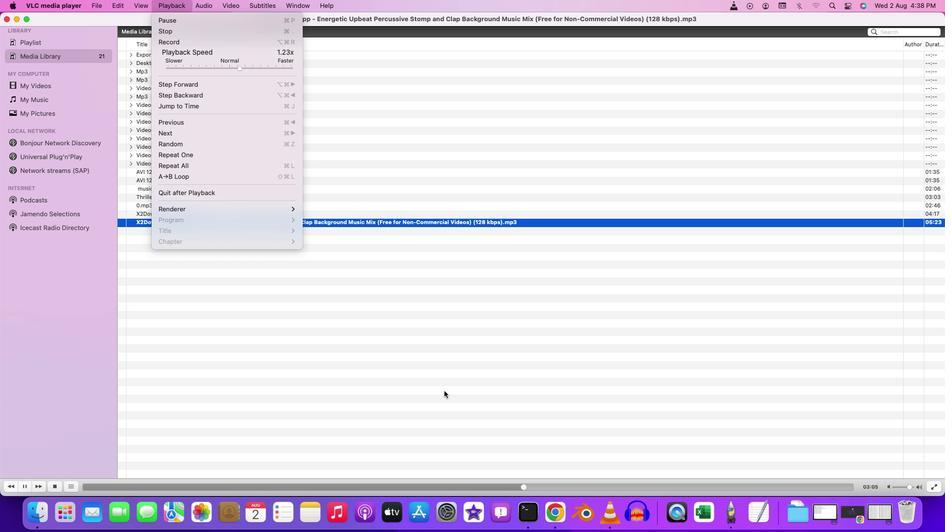 
Action: Mouse pressed left at (444, 390)
Screenshot: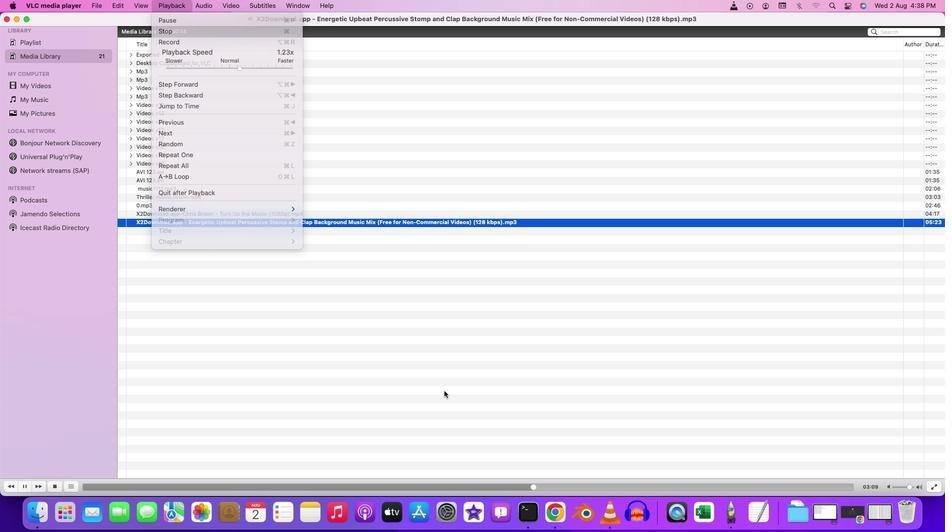 
Action: Mouse moved to (776, 487)
Screenshot: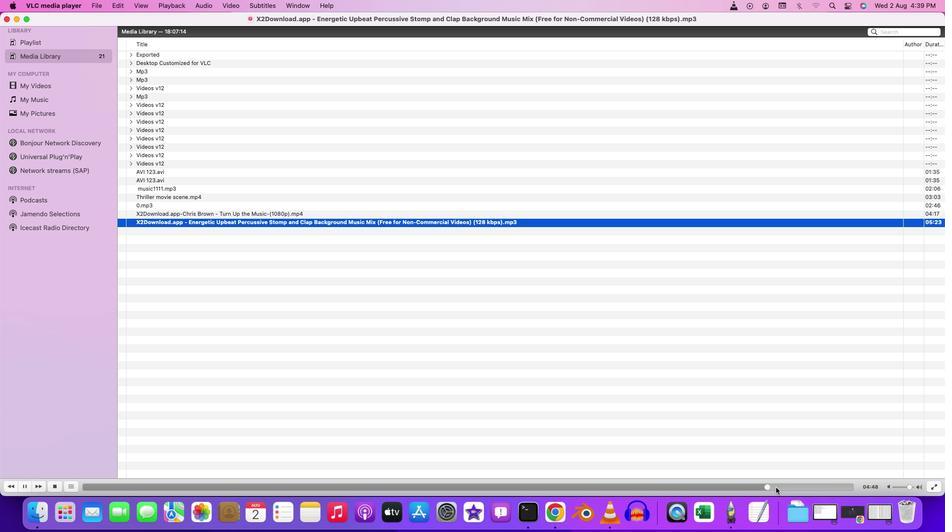 
Action: Mouse pressed left at (776, 487)
Screenshot: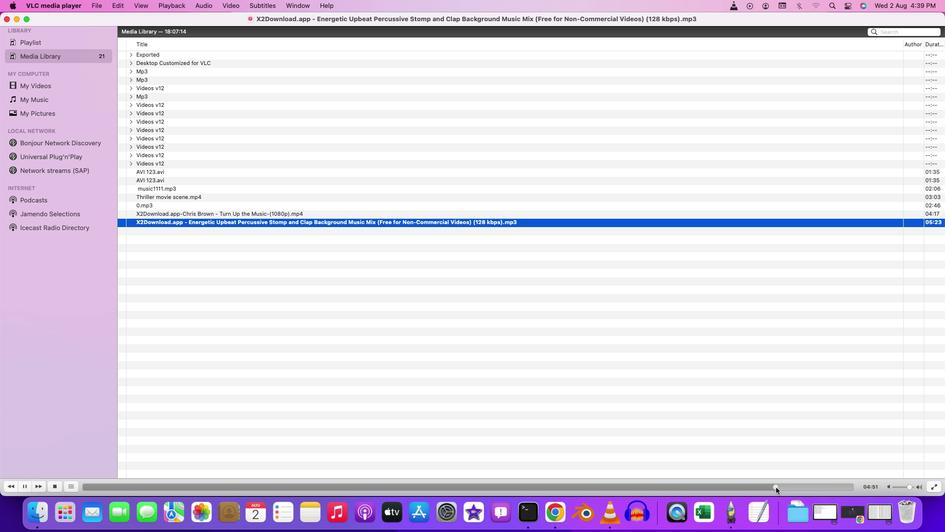 
Action: Mouse moved to (835, 489)
Screenshot: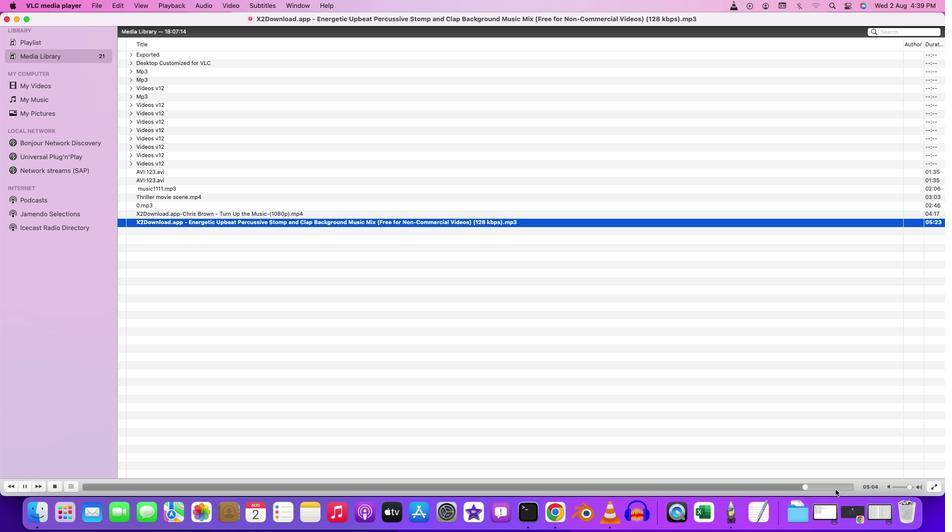 
Action: Mouse pressed left at (835, 489)
Screenshot: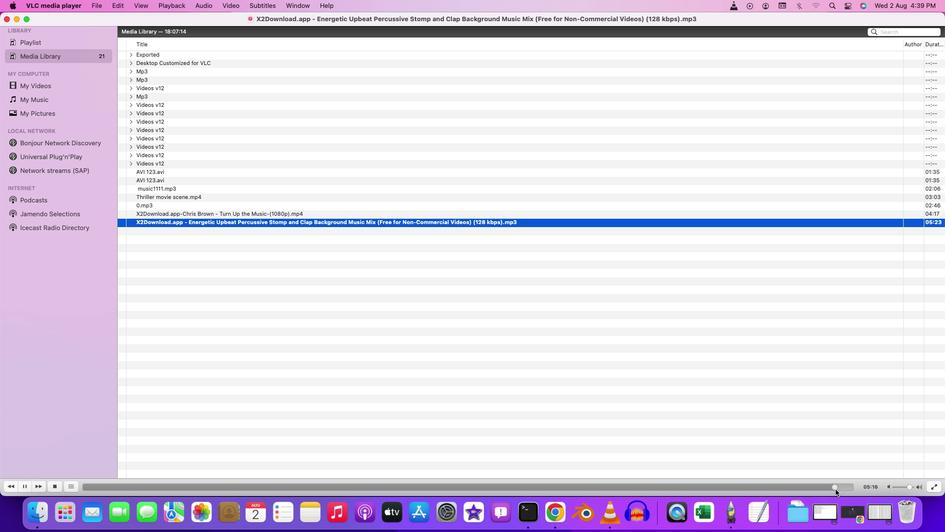 
Action: Mouse moved to (667, 434)
Screenshot: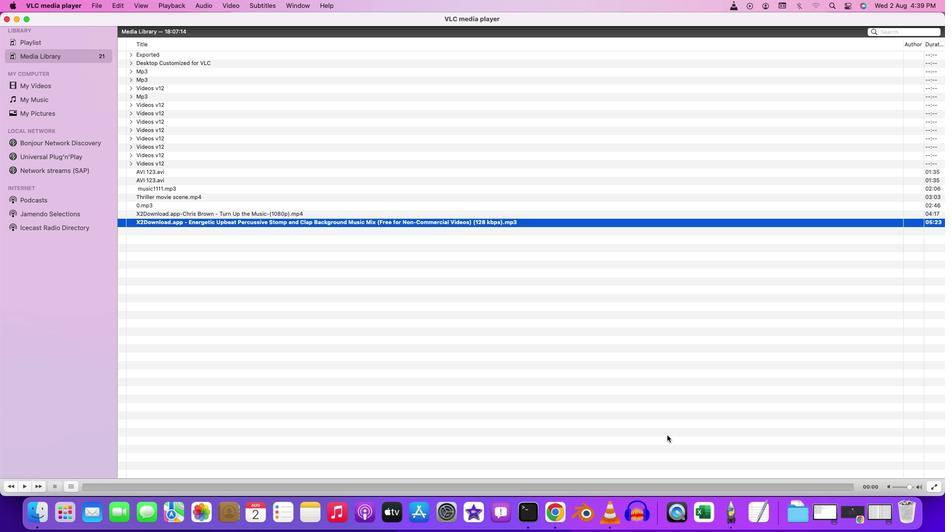 
